 Task: Find connections with filter location Cuilapa with filter topic #Inspirationwith filter profile language French with filter current company NVIDIA with filter school Adamas University with filter industry Movies and Sound Recording with filter service category Strategic Planning with filter keywords title Suicide Hotline Volunteer
Action: Mouse moved to (529, 72)
Screenshot: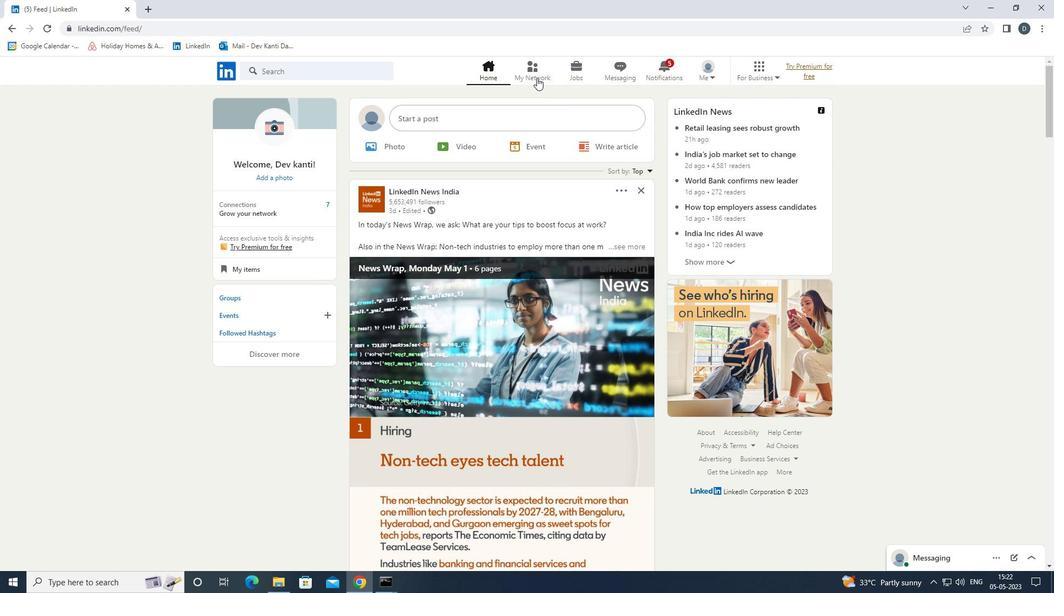 
Action: Mouse pressed left at (529, 72)
Screenshot: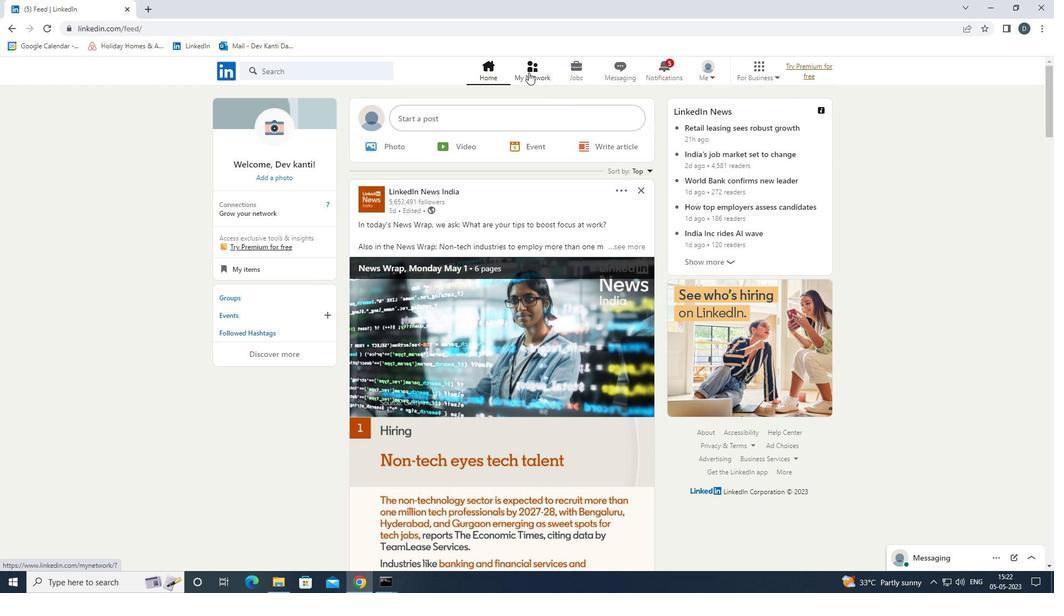 
Action: Mouse moved to (362, 130)
Screenshot: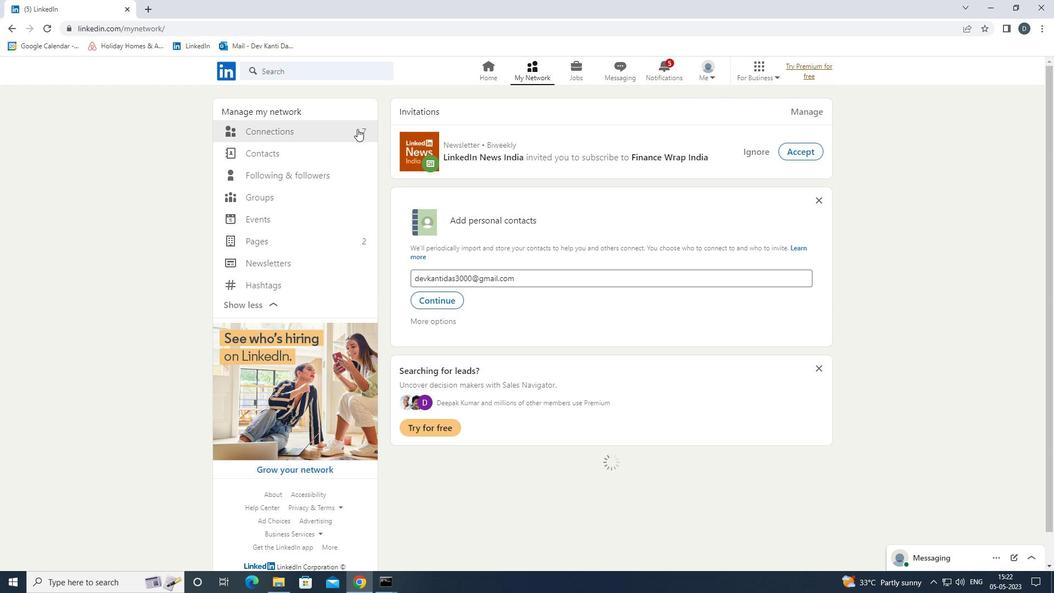 
Action: Mouse pressed left at (362, 130)
Screenshot: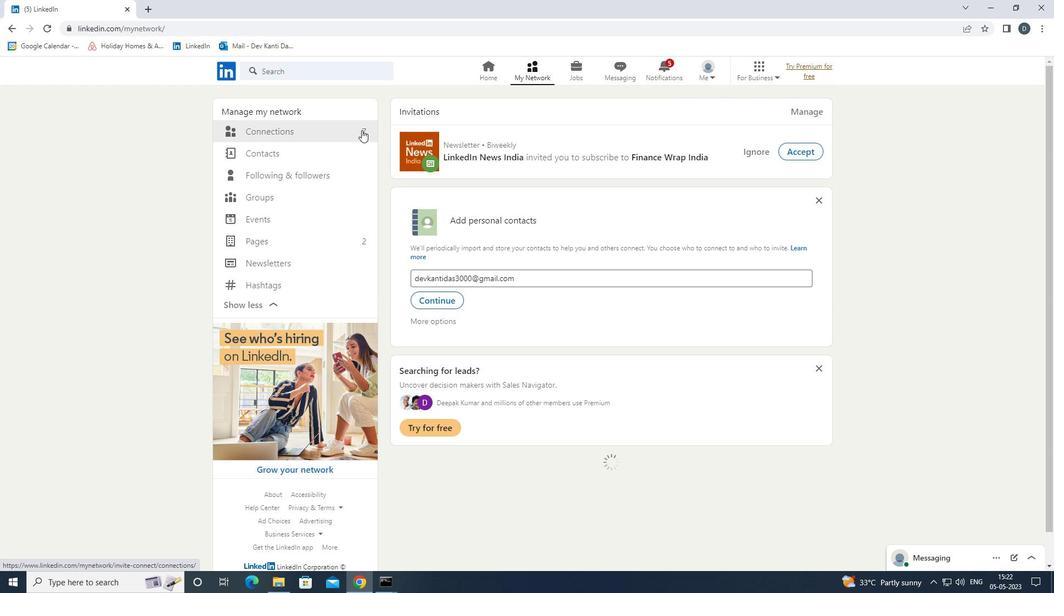 
Action: Mouse moved to (591, 135)
Screenshot: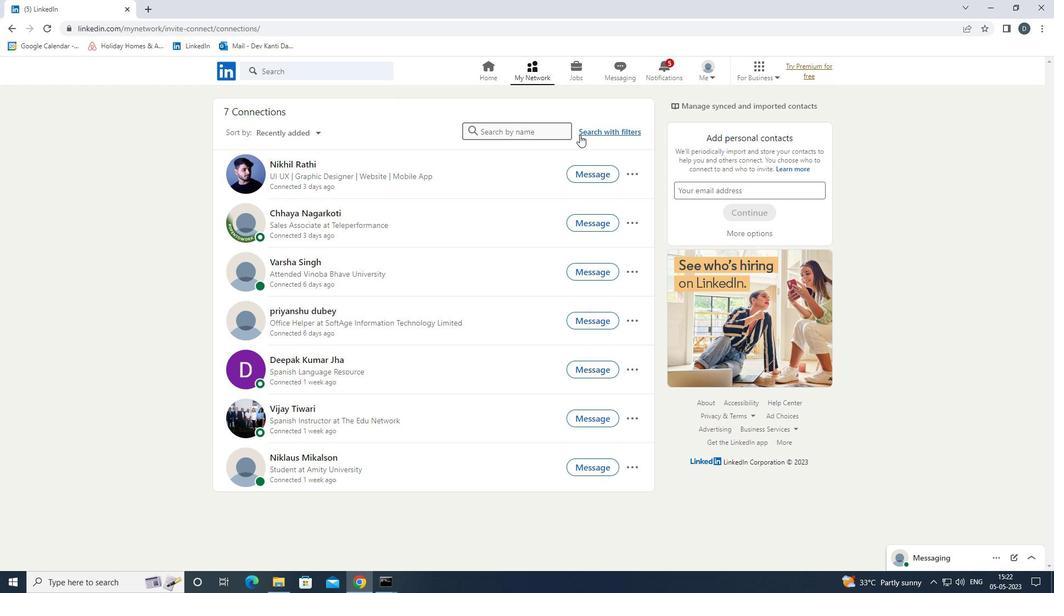 
Action: Mouse pressed left at (591, 135)
Screenshot: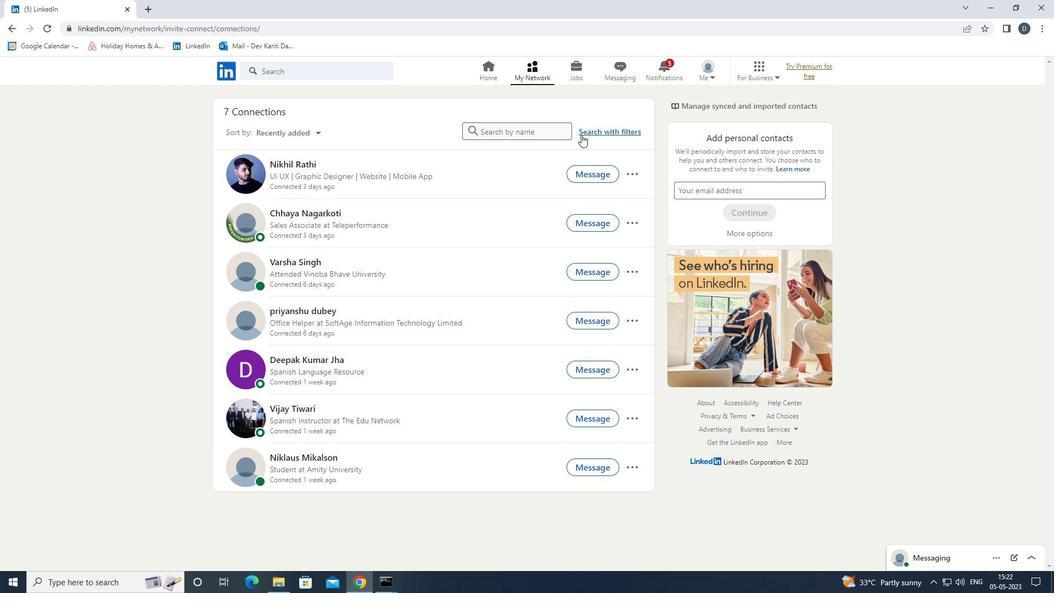 
Action: Mouse moved to (569, 106)
Screenshot: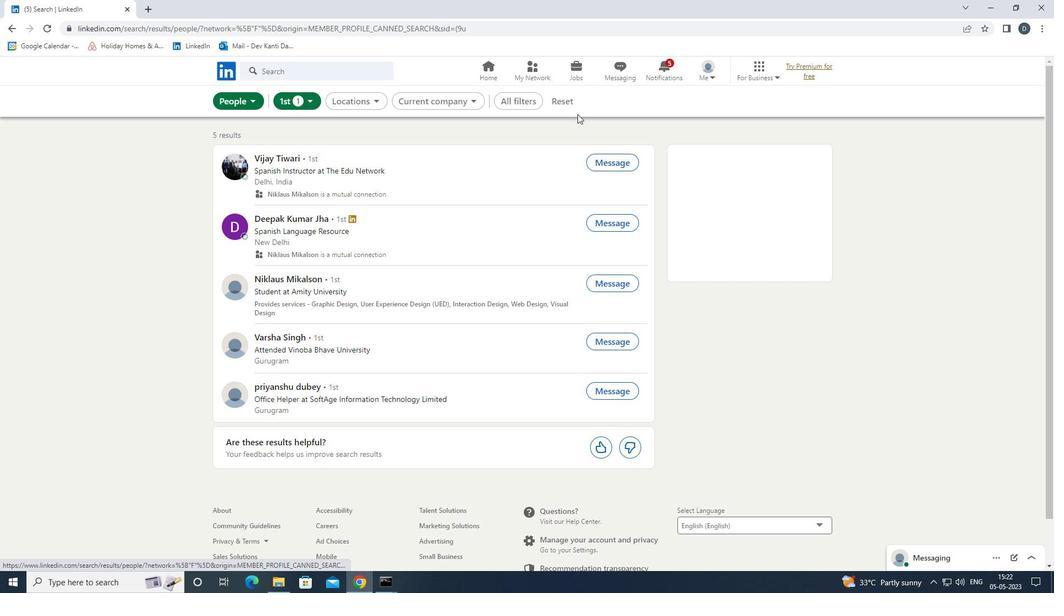 
Action: Mouse pressed left at (569, 106)
Screenshot: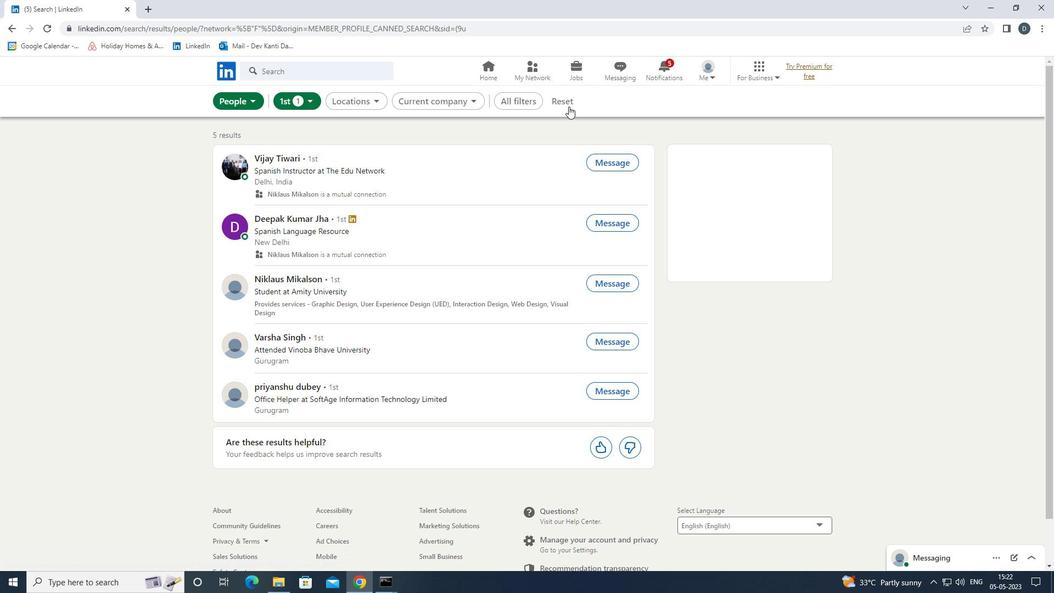 
Action: Mouse moved to (562, 102)
Screenshot: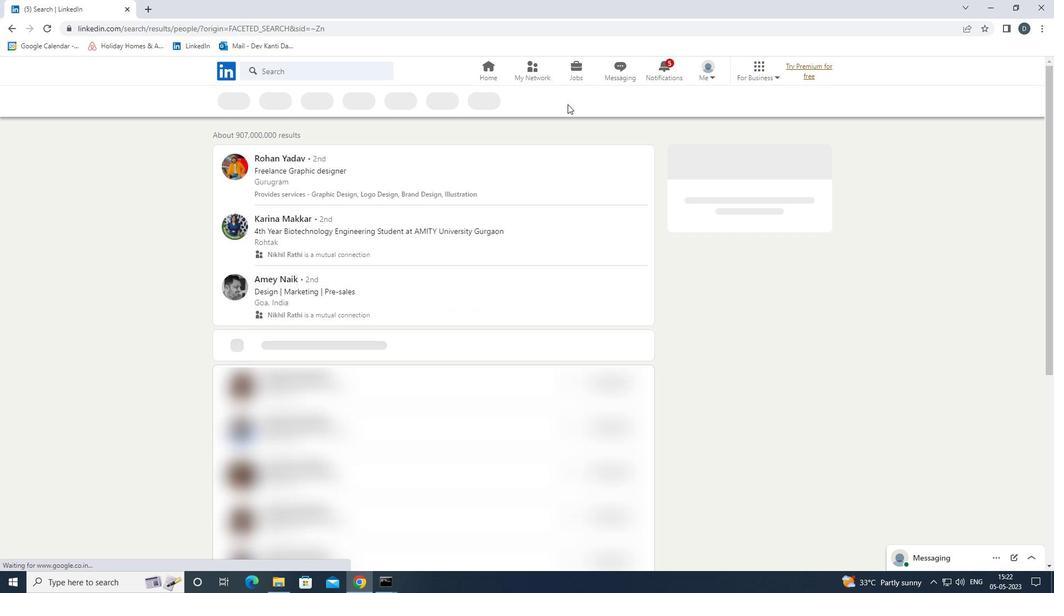 
Action: Mouse pressed left at (562, 102)
Screenshot: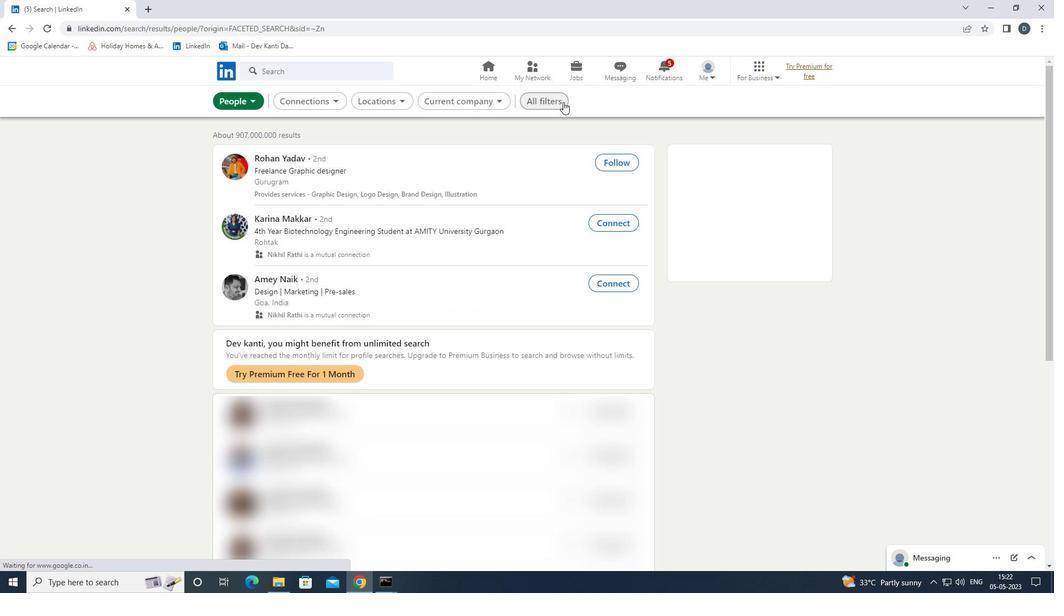 
Action: Mouse moved to (980, 357)
Screenshot: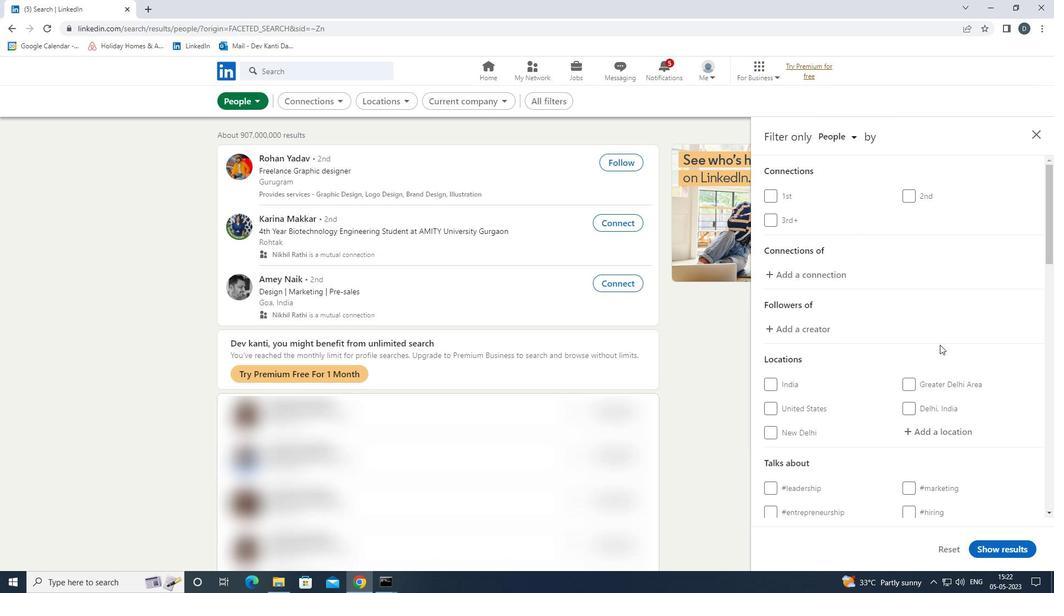 
Action: Mouse scrolled (980, 357) with delta (0, 0)
Screenshot: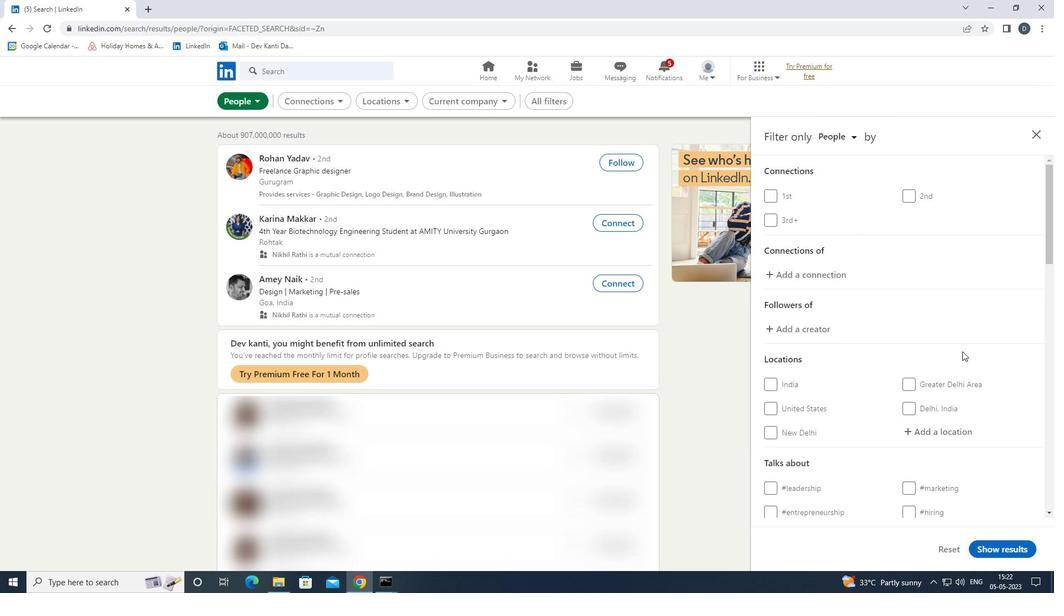 
Action: Mouse moved to (954, 368)
Screenshot: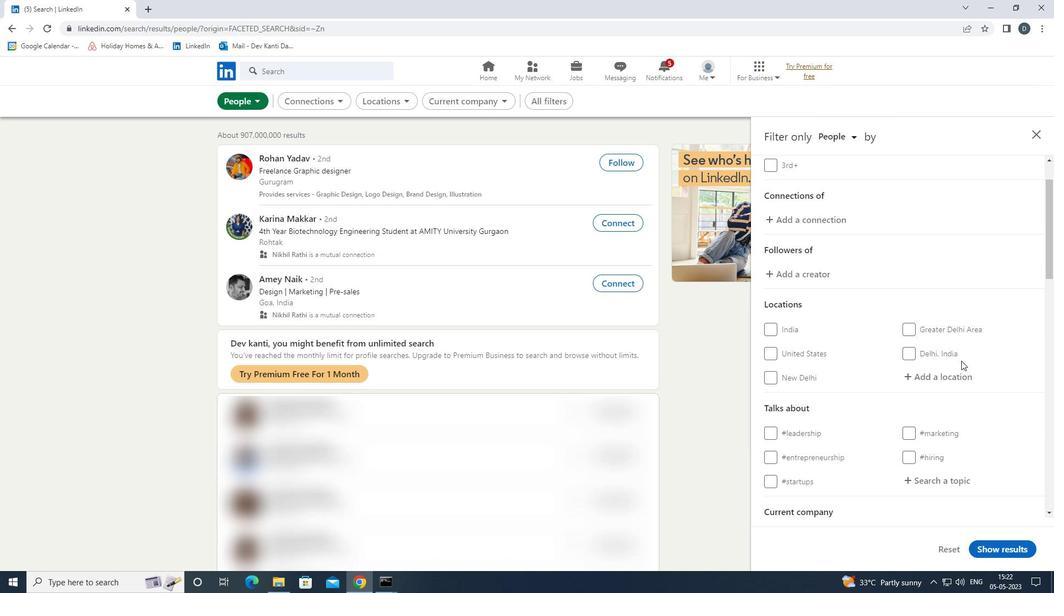 
Action: Mouse pressed left at (954, 368)
Screenshot: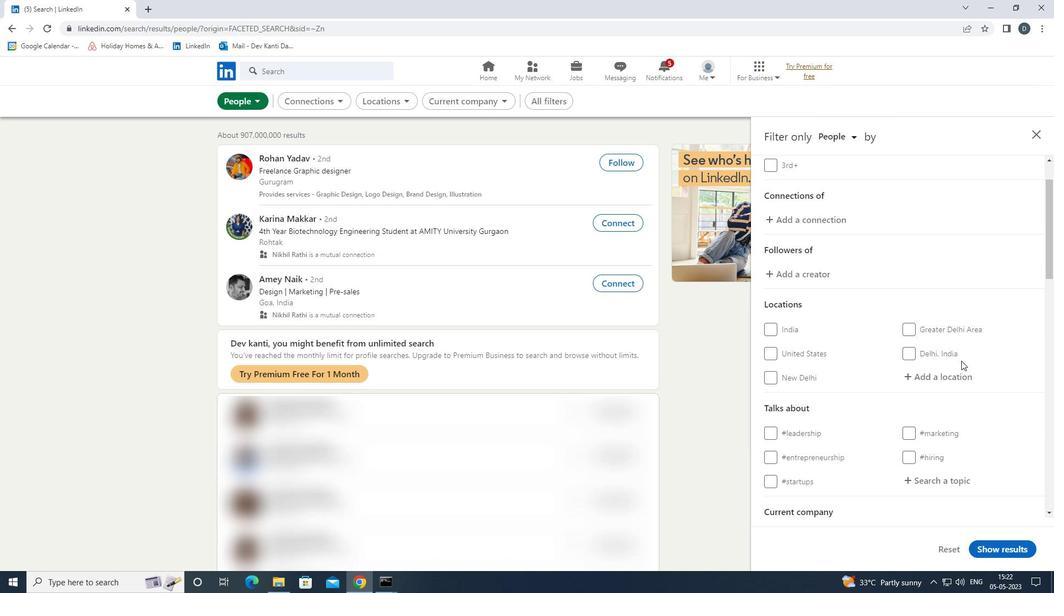 
Action: Mouse moved to (954, 368)
Screenshot: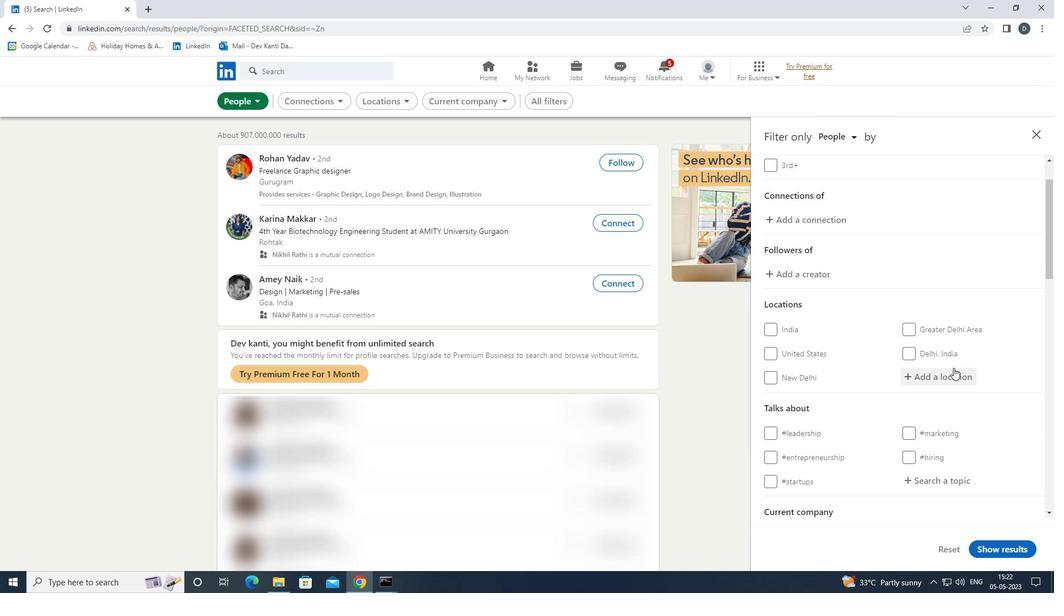 
Action: Key pressed <Key.shift>CUILAPA<Key.down><Key.enter>
Screenshot: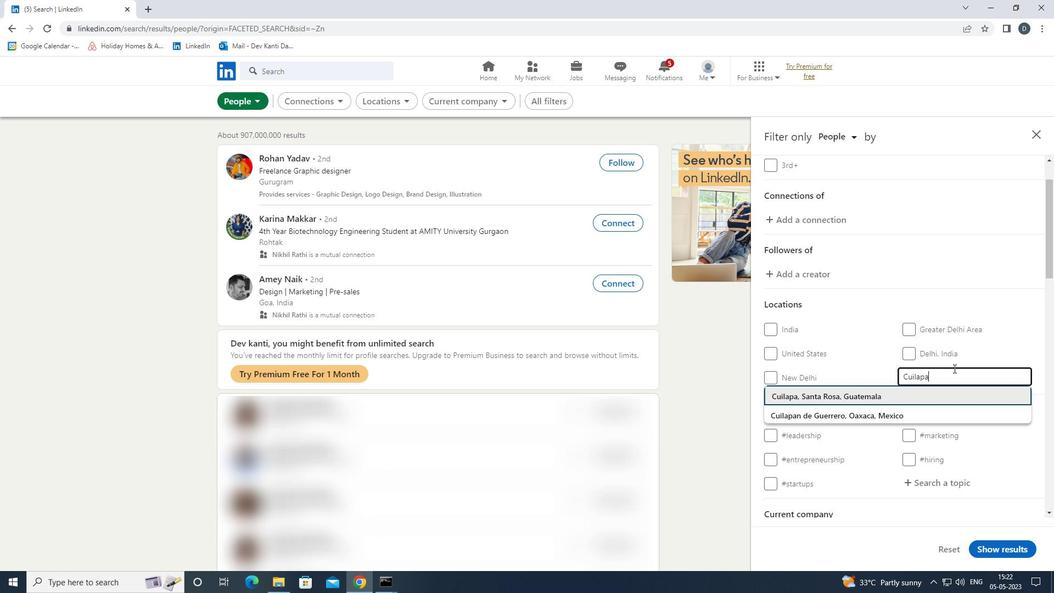 
Action: Mouse moved to (970, 360)
Screenshot: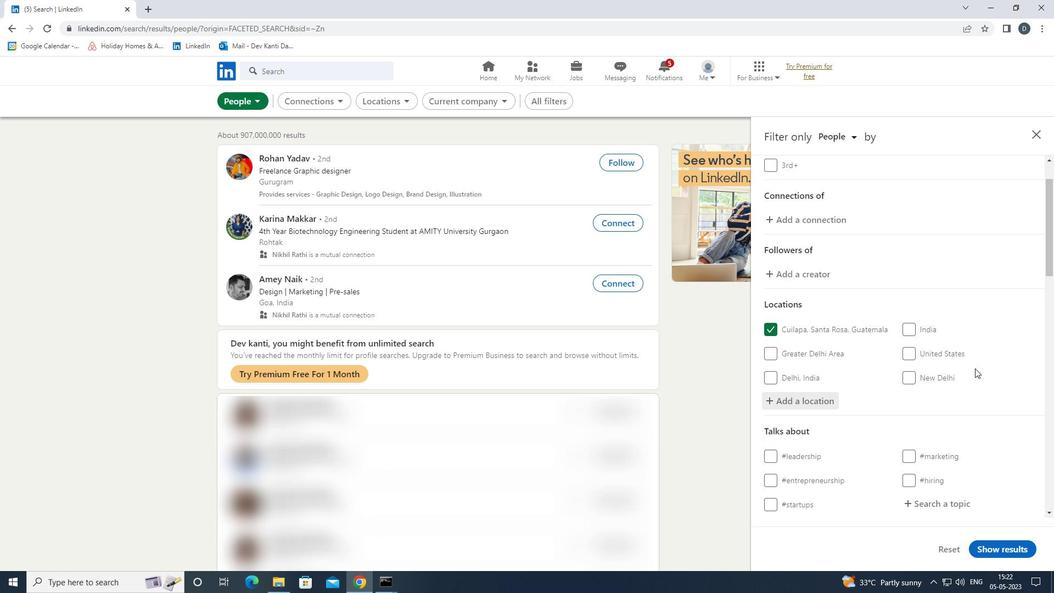 
Action: Mouse scrolled (970, 360) with delta (0, 0)
Screenshot: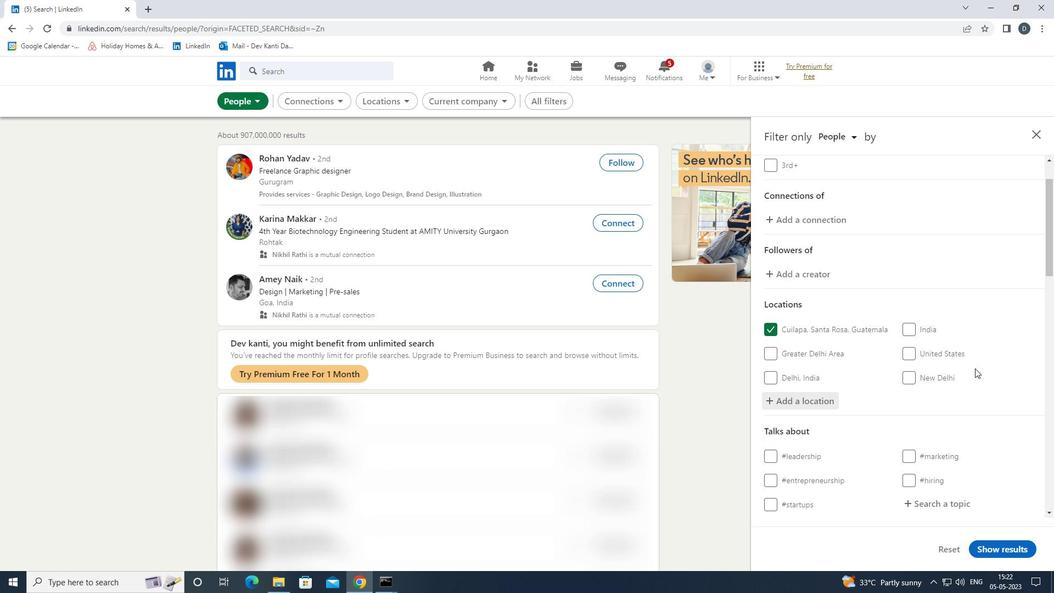 
Action: Mouse scrolled (970, 360) with delta (0, 0)
Screenshot: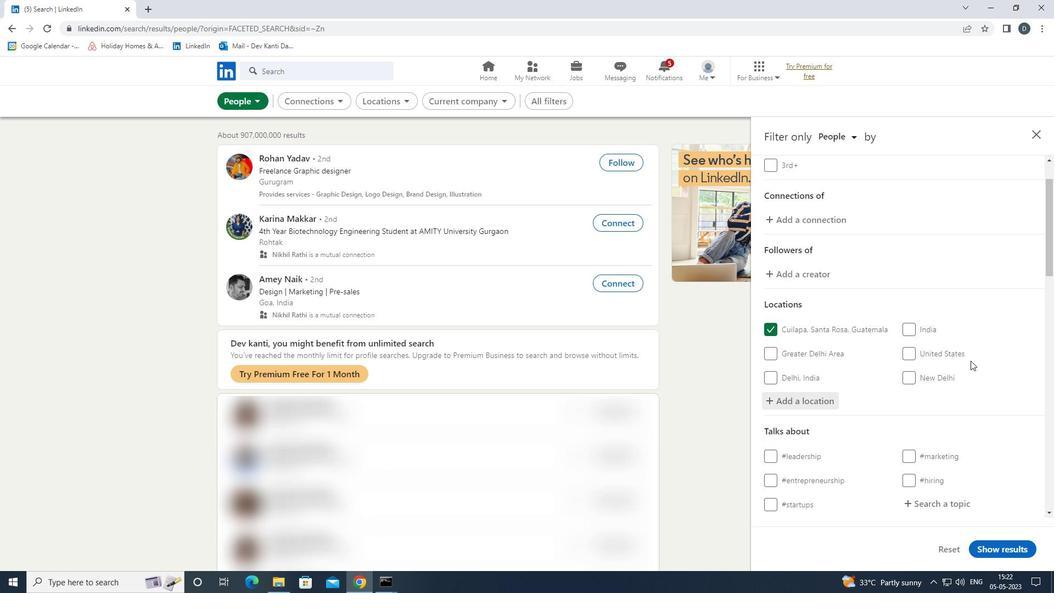
Action: Mouse scrolled (970, 360) with delta (0, 0)
Screenshot: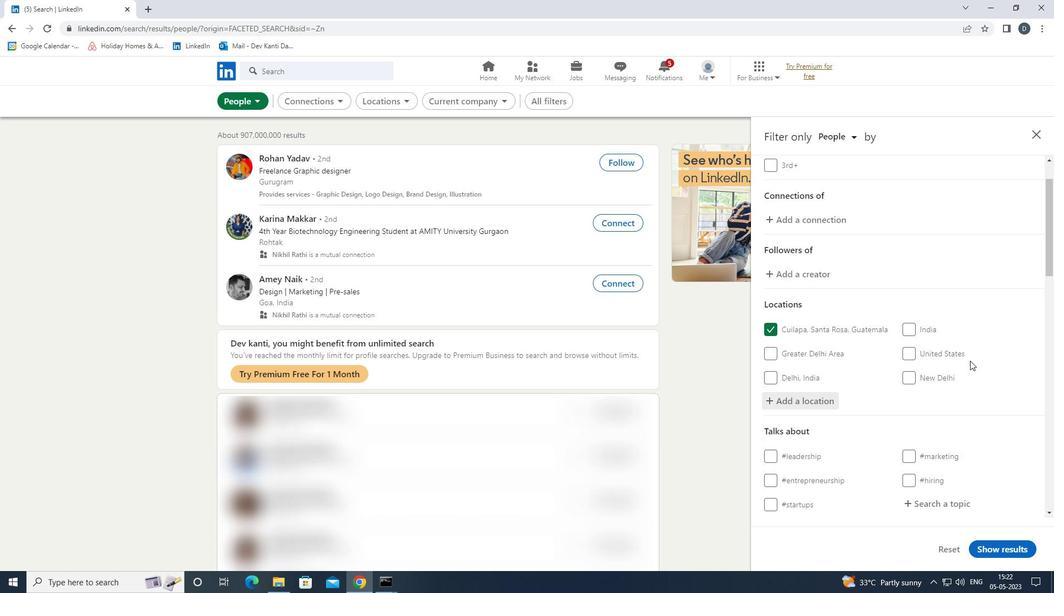
Action: Mouse moved to (960, 341)
Screenshot: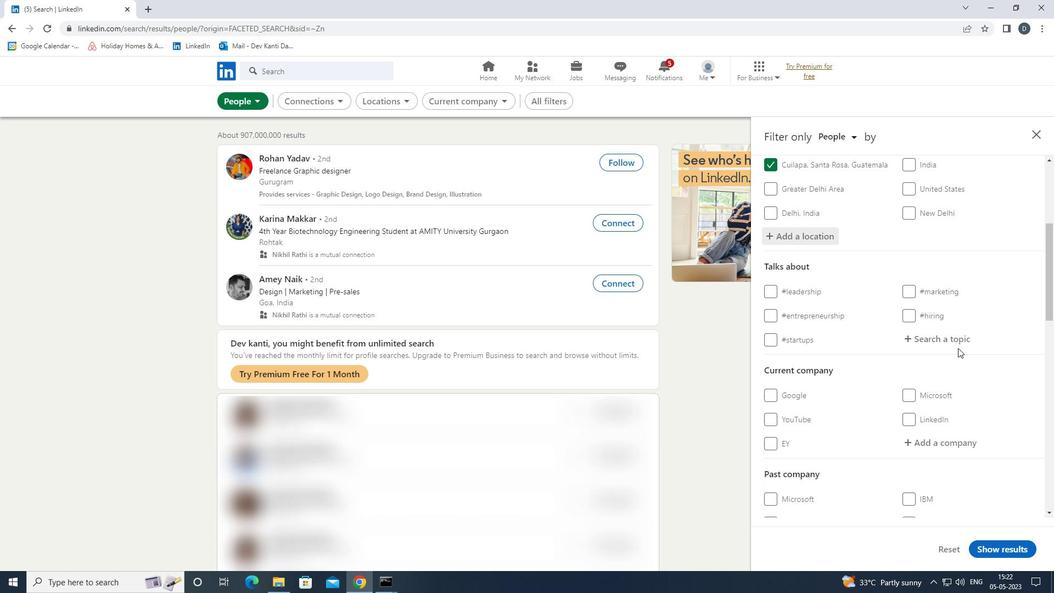 
Action: Mouse pressed left at (960, 341)
Screenshot: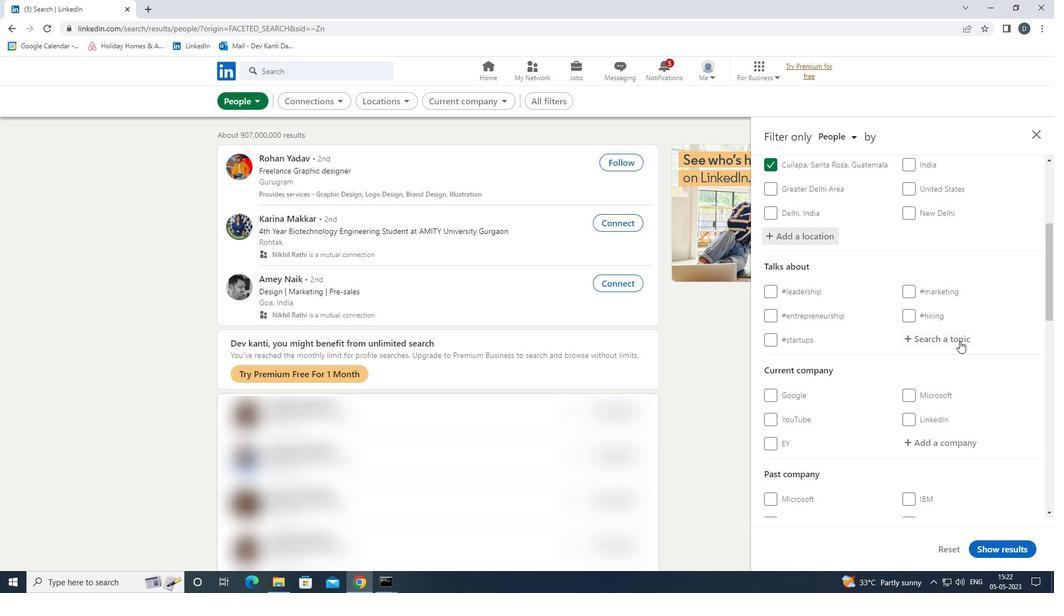 
Action: Key pressed <Key.shift><Key.shift><Key.shift><Key.shift>INSPIRATION<Key.down><Key.enter>
Screenshot: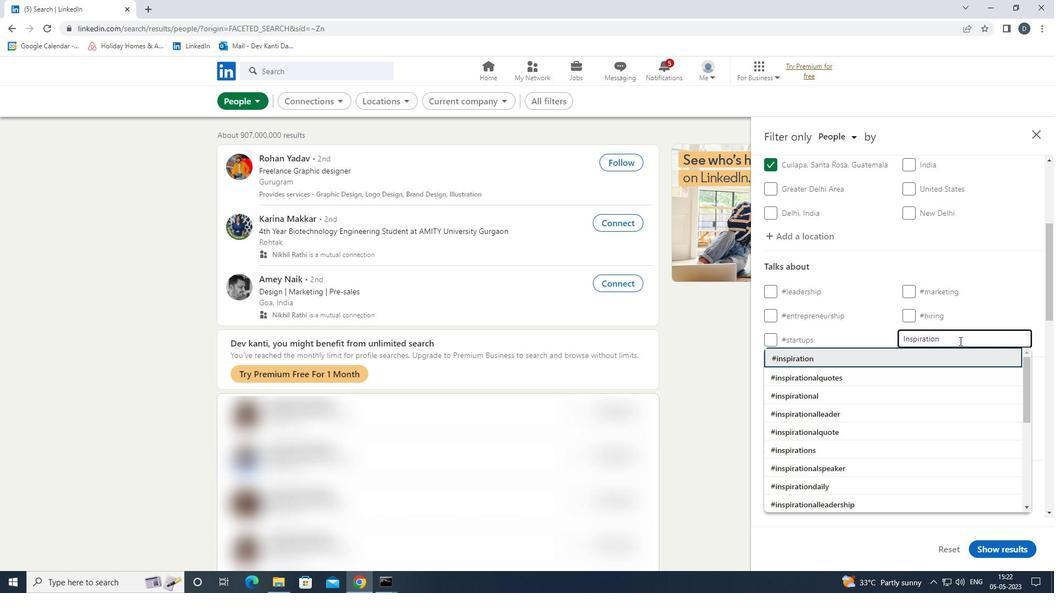 
Action: Mouse scrolled (960, 340) with delta (0, 0)
Screenshot: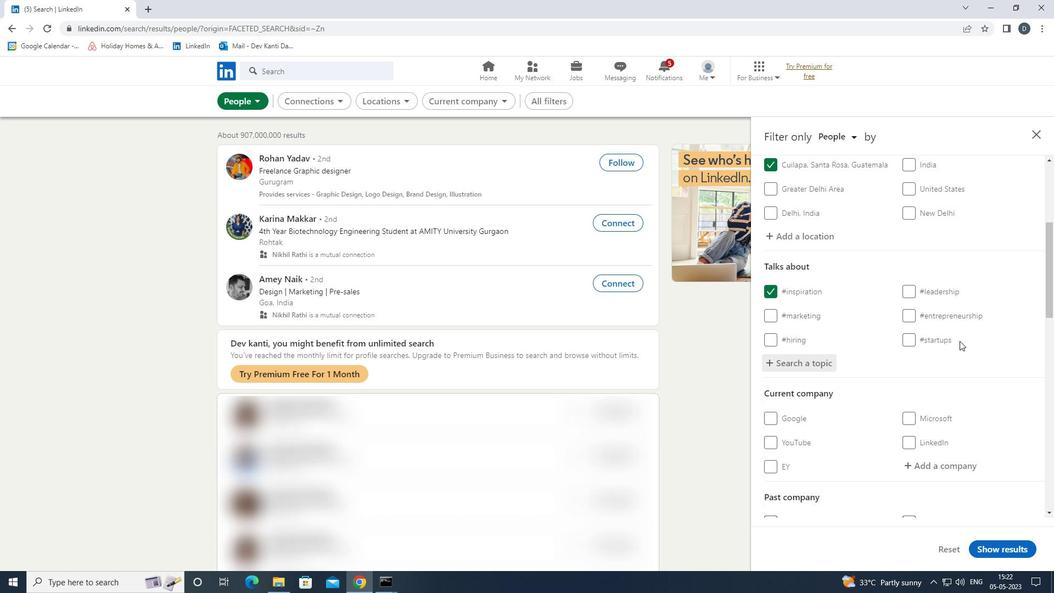 
Action: Mouse scrolled (960, 340) with delta (0, 0)
Screenshot: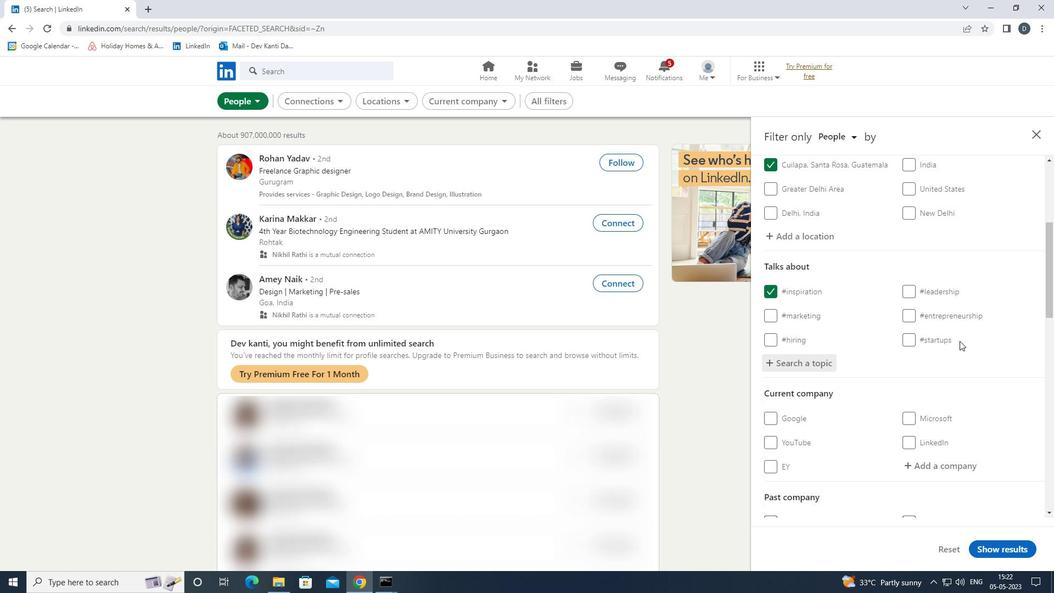 
Action: Mouse moved to (958, 340)
Screenshot: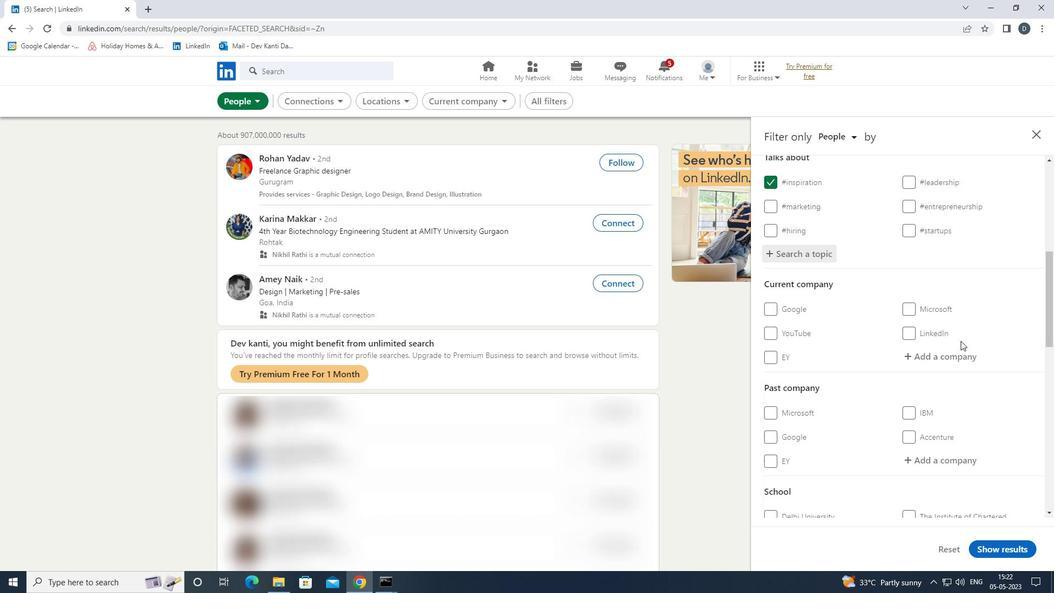 
Action: Mouse scrolled (958, 340) with delta (0, 0)
Screenshot: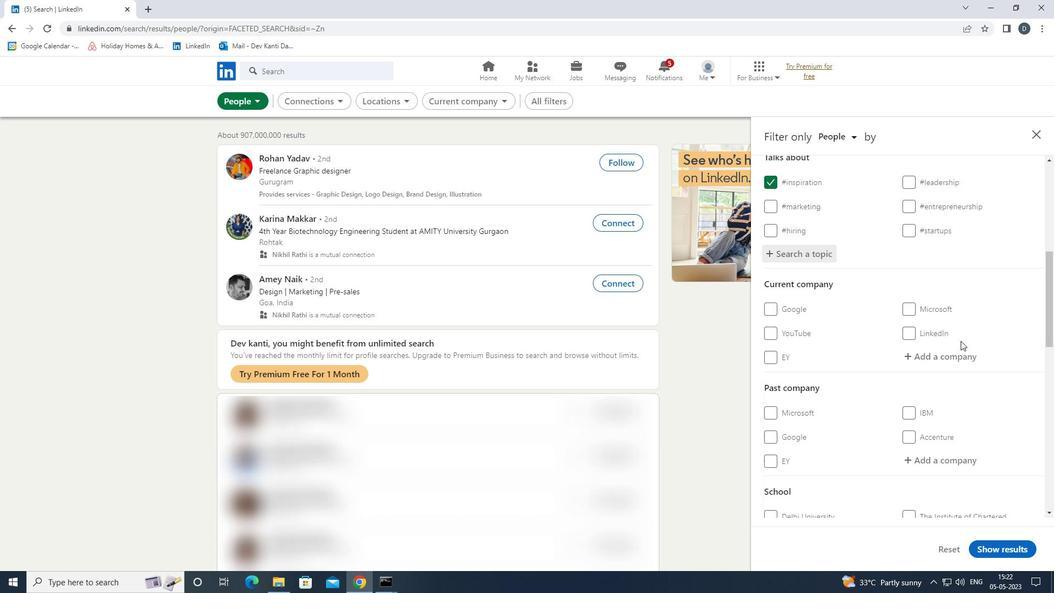 
Action: Mouse moved to (957, 340)
Screenshot: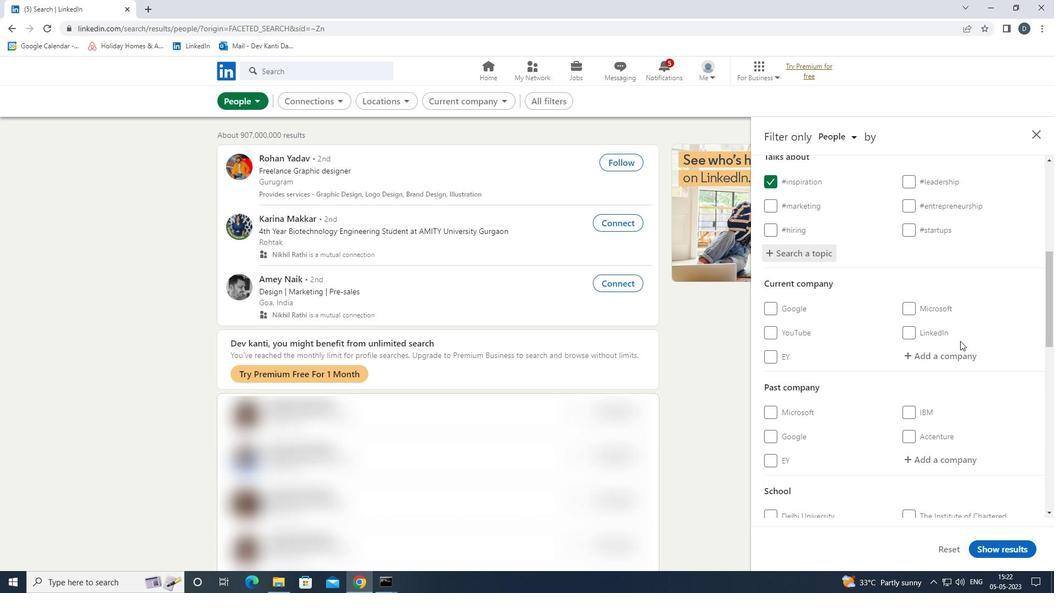 
Action: Mouse scrolled (957, 340) with delta (0, 0)
Screenshot: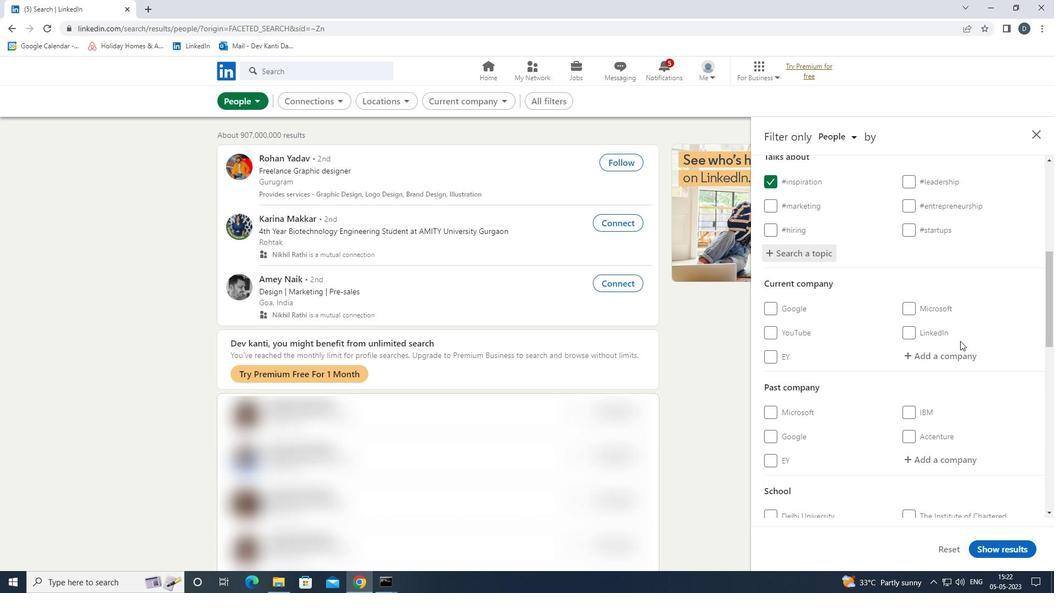 
Action: Mouse scrolled (957, 340) with delta (0, 0)
Screenshot: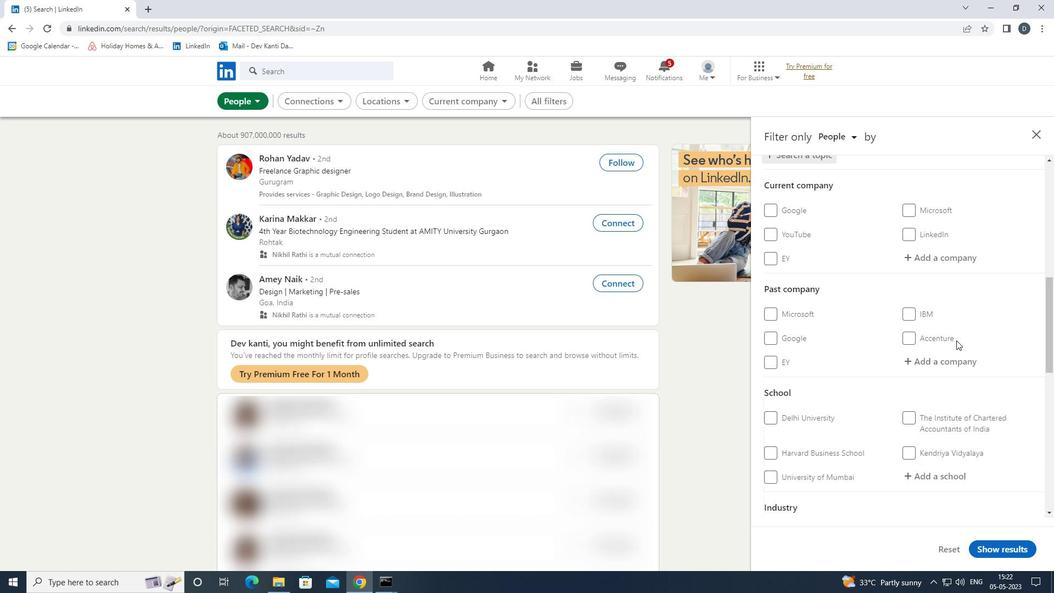 
Action: Mouse moved to (956, 340)
Screenshot: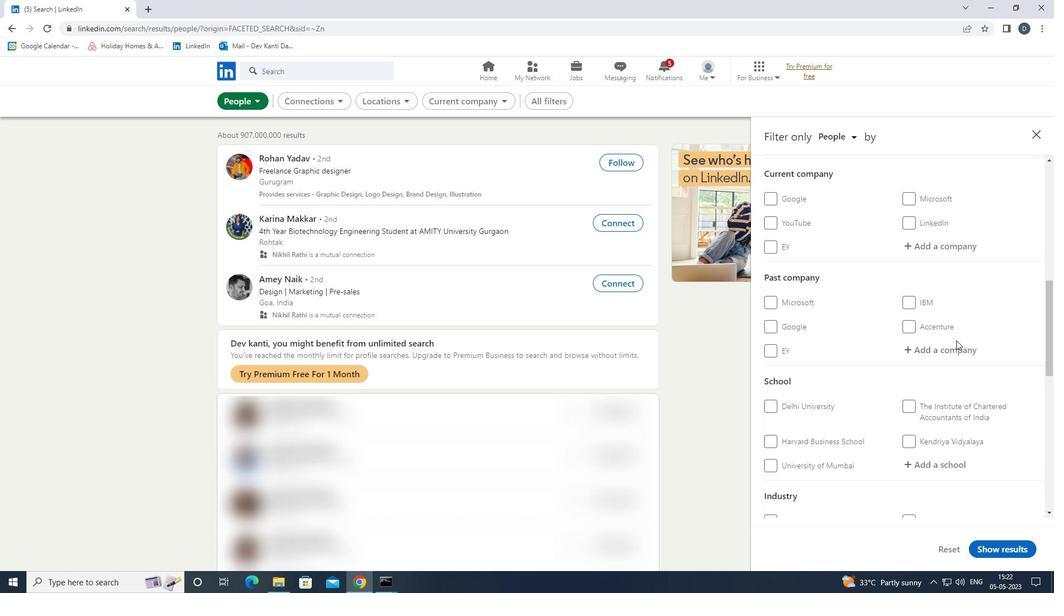 
Action: Mouse scrolled (956, 340) with delta (0, 0)
Screenshot: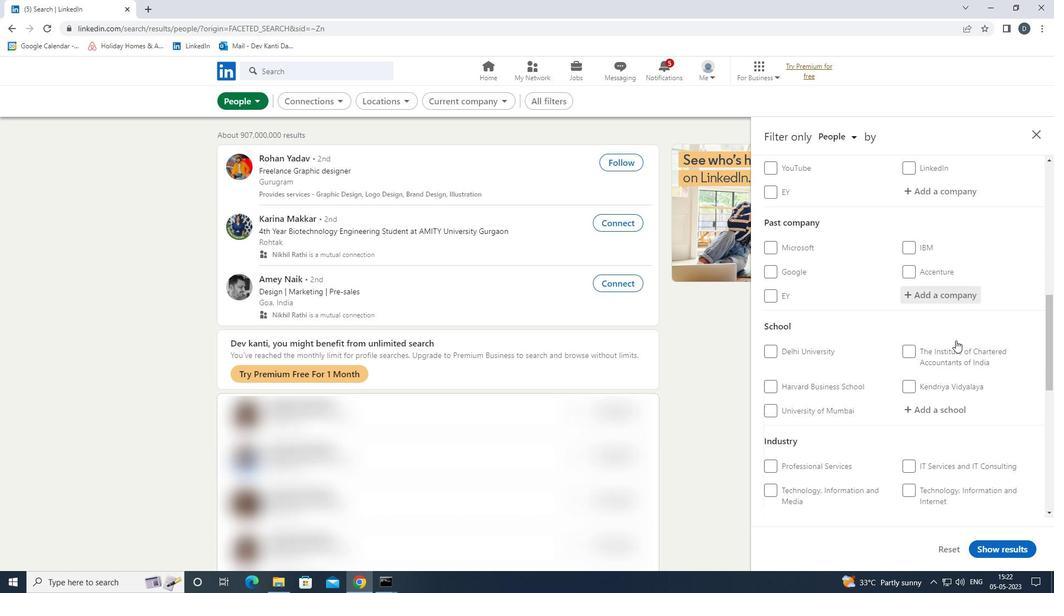 
Action: Mouse scrolled (956, 340) with delta (0, 0)
Screenshot: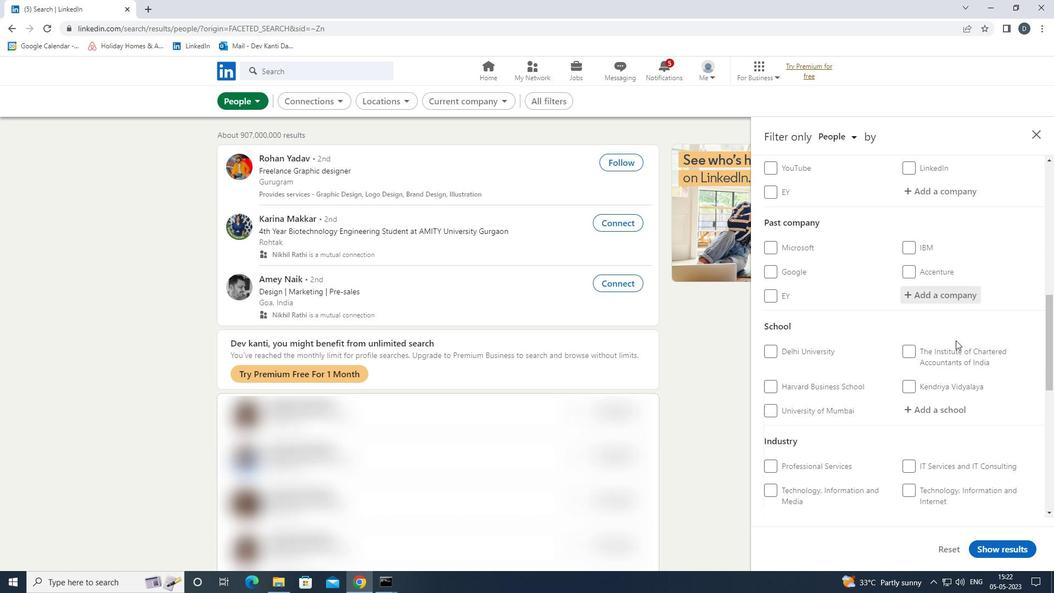 
Action: Mouse moved to (956, 341)
Screenshot: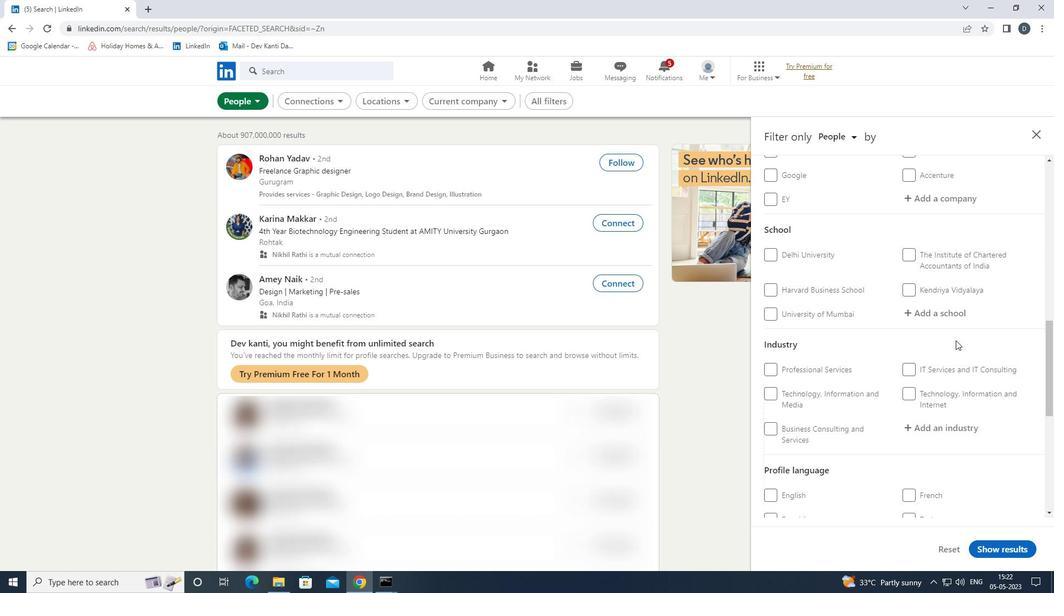 
Action: Mouse scrolled (956, 341) with delta (0, 0)
Screenshot: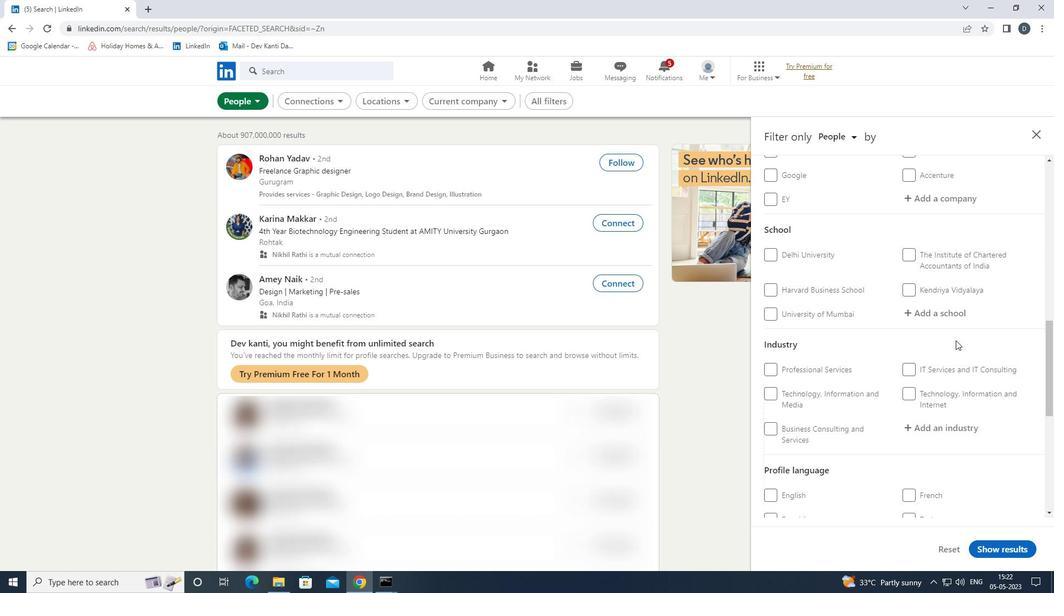 
Action: Mouse moved to (956, 343)
Screenshot: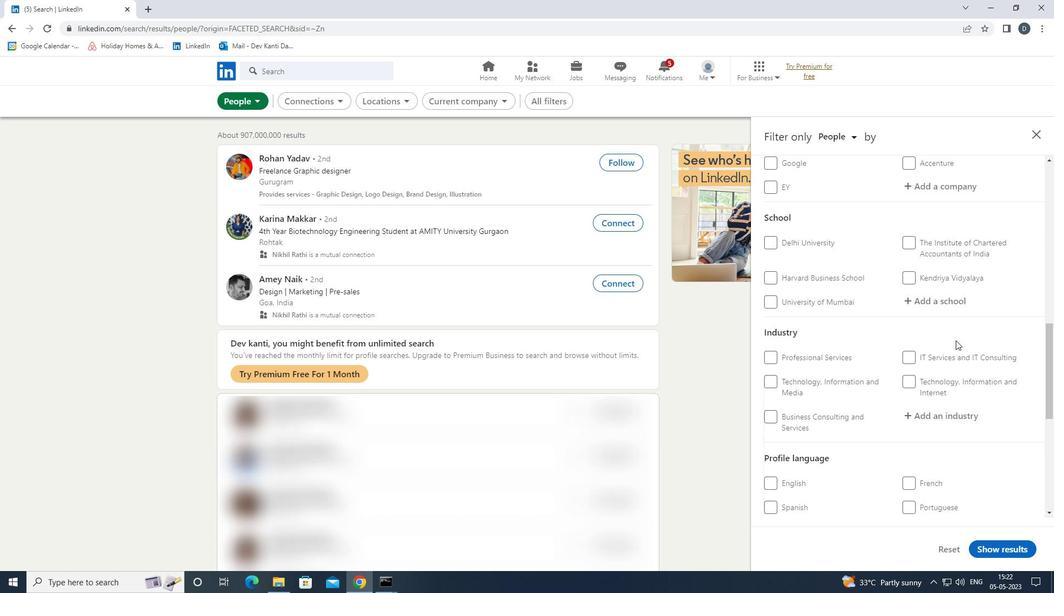 
Action: Mouse scrolled (956, 342) with delta (0, 0)
Screenshot: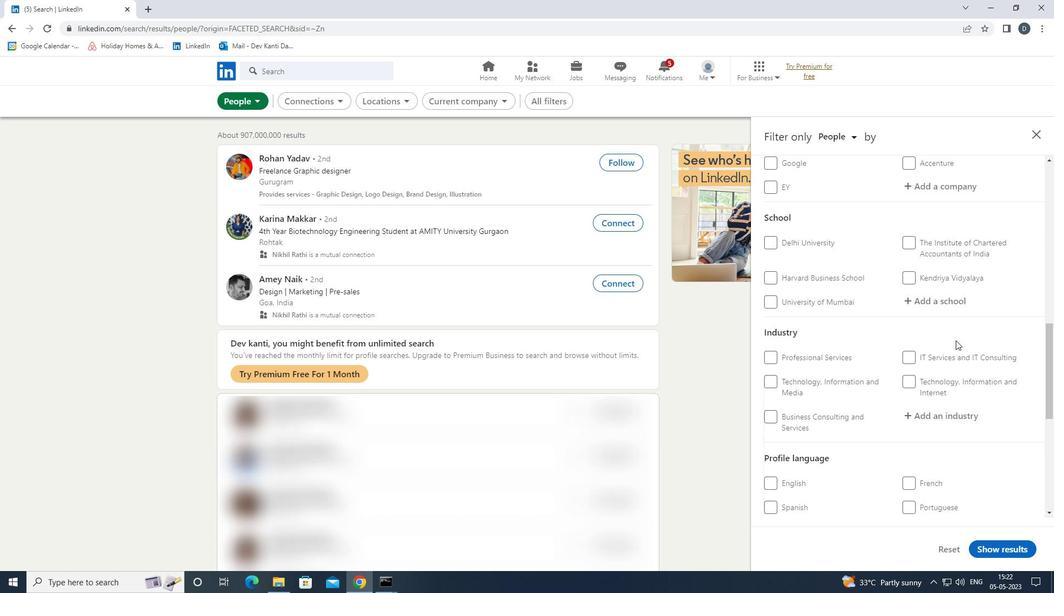 
Action: Mouse moved to (940, 372)
Screenshot: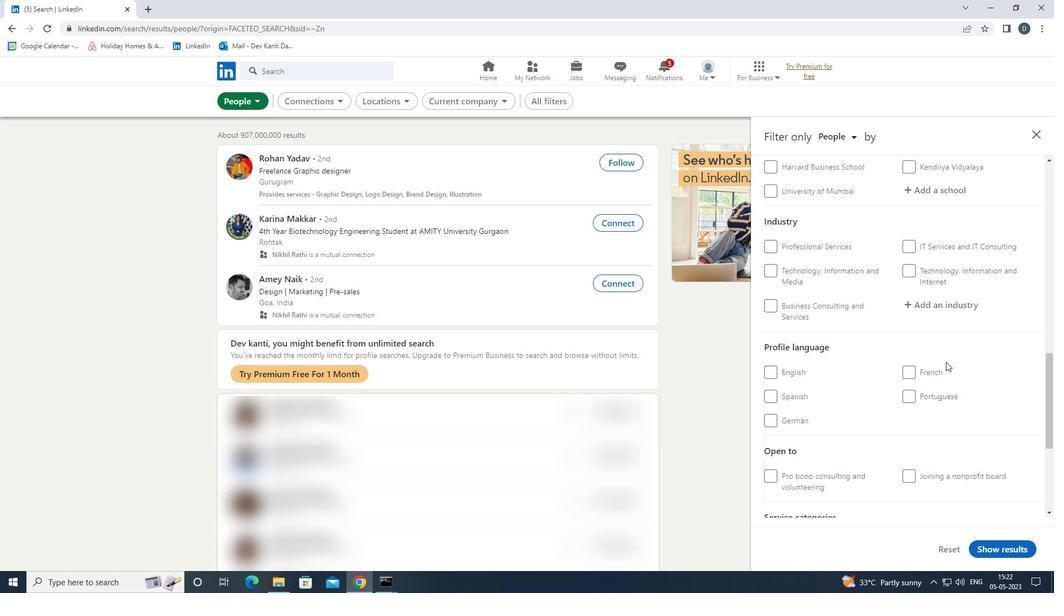 
Action: Mouse pressed left at (940, 372)
Screenshot: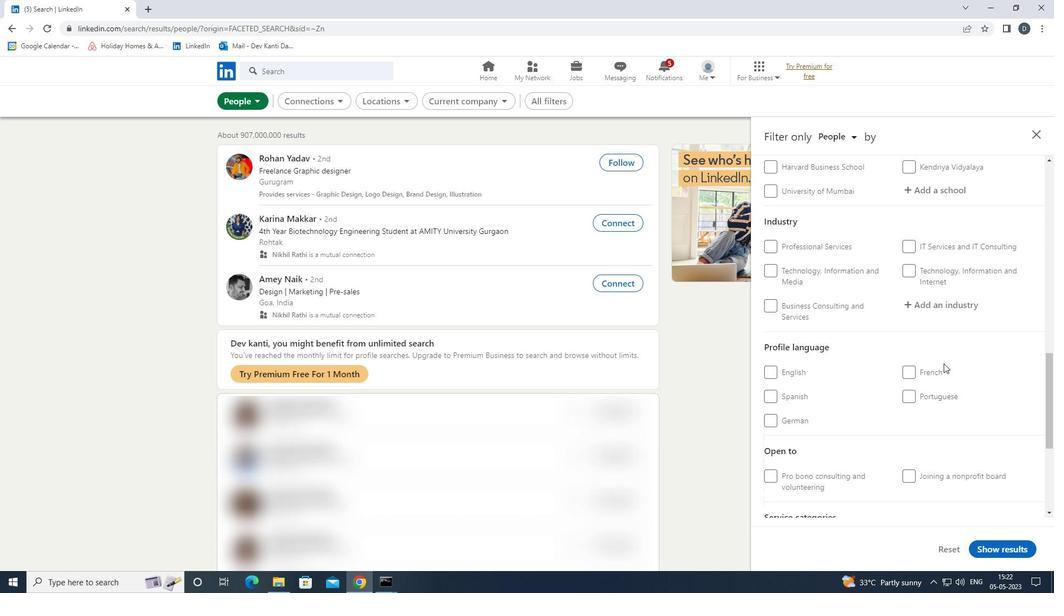 
Action: Mouse scrolled (940, 373) with delta (0, 0)
Screenshot: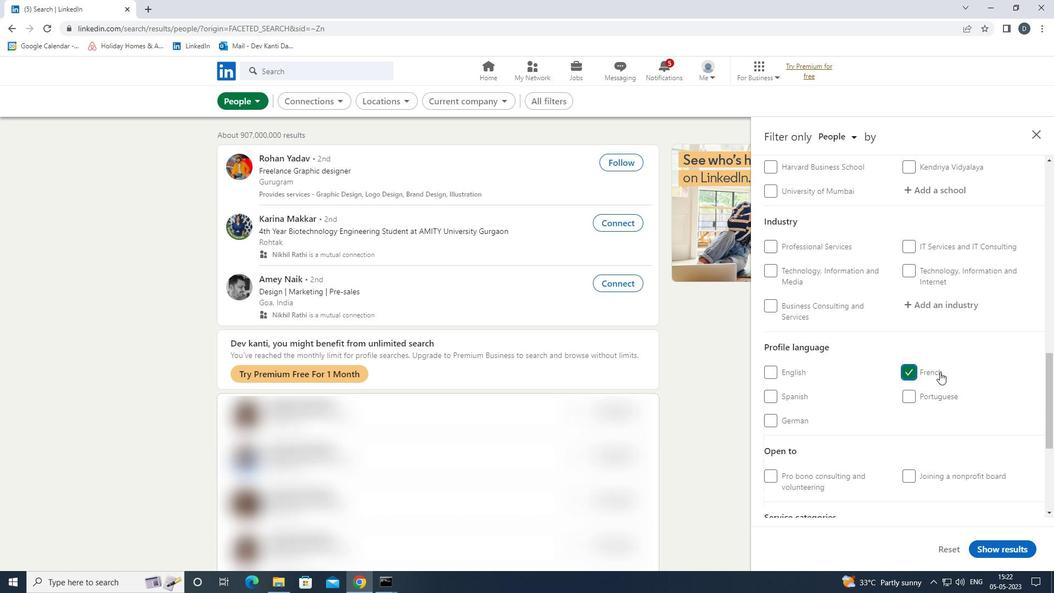 
Action: Mouse scrolled (940, 373) with delta (0, 0)
Screenshot: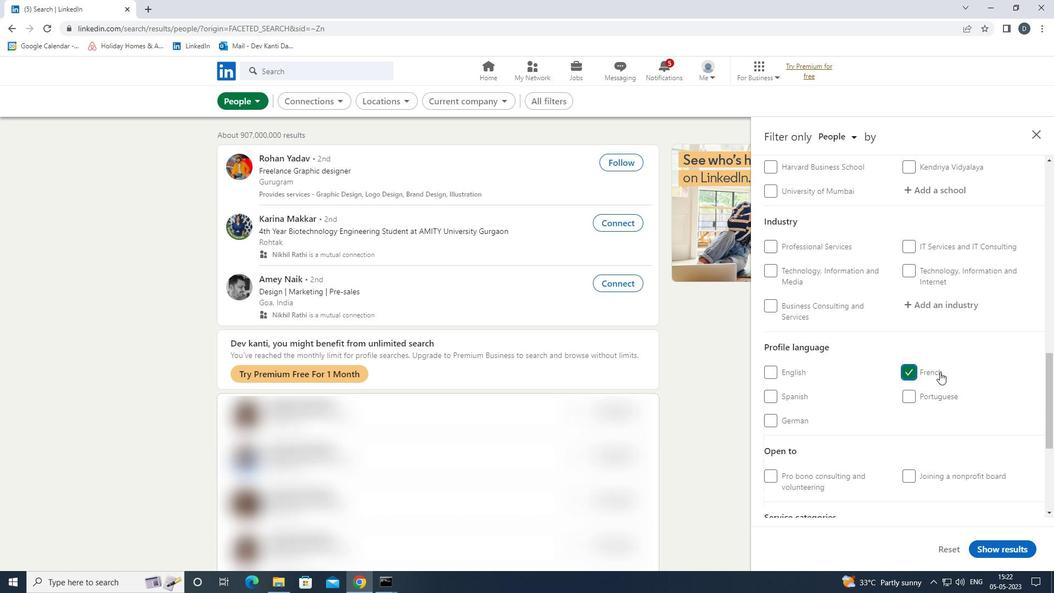 
Action: Mouse scrolled (940, 373) with delta (0, 0)
Screenshot: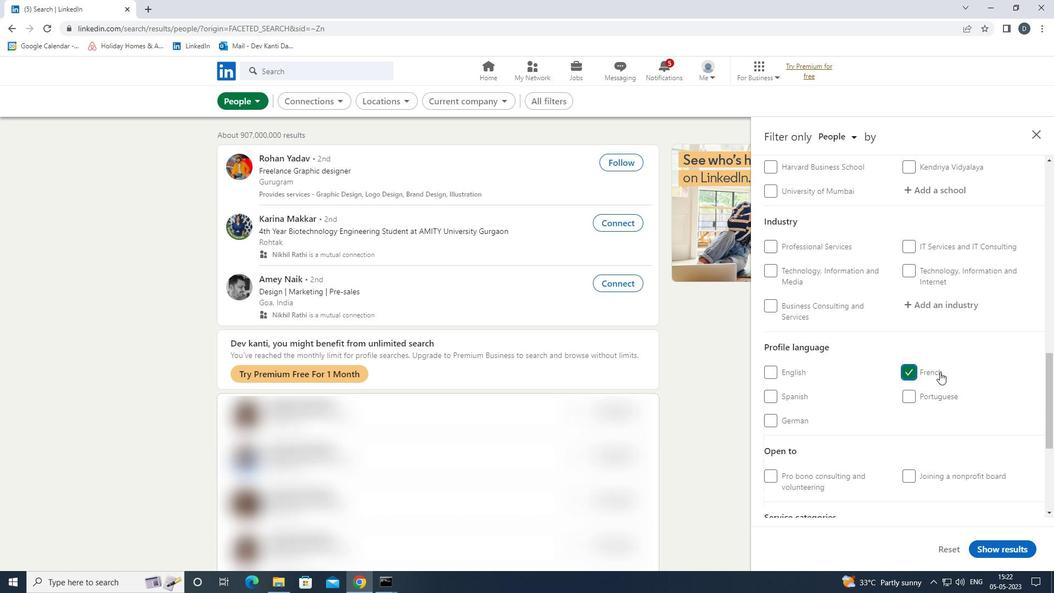 
Action: Mouse scrolled (940, 373) with delta (0, 0)
Screenshot: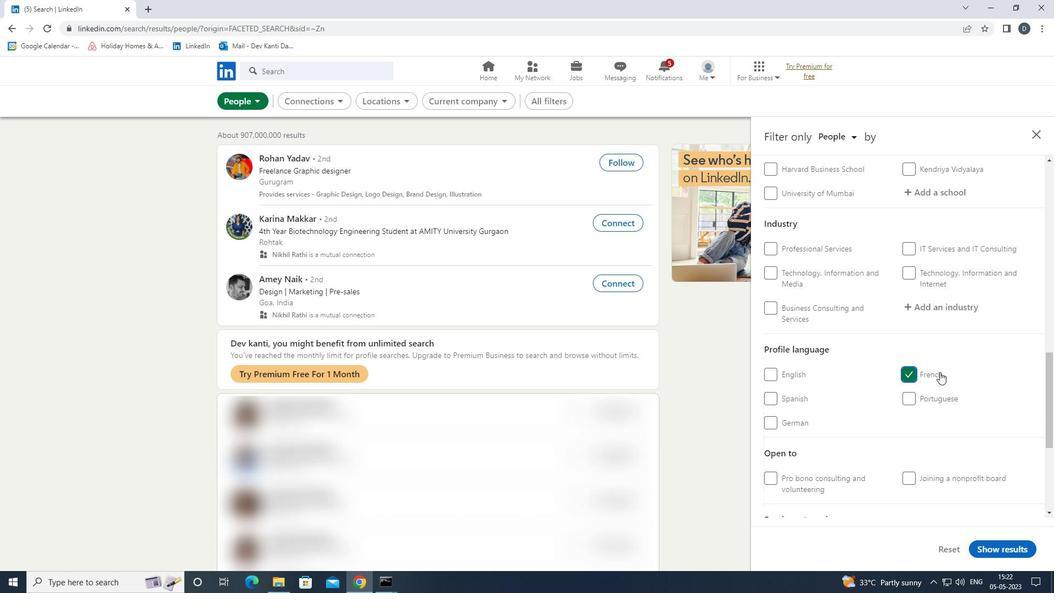 
Action: Mouse scrolled (940, 373) with delta (0, 0)
Screenshot: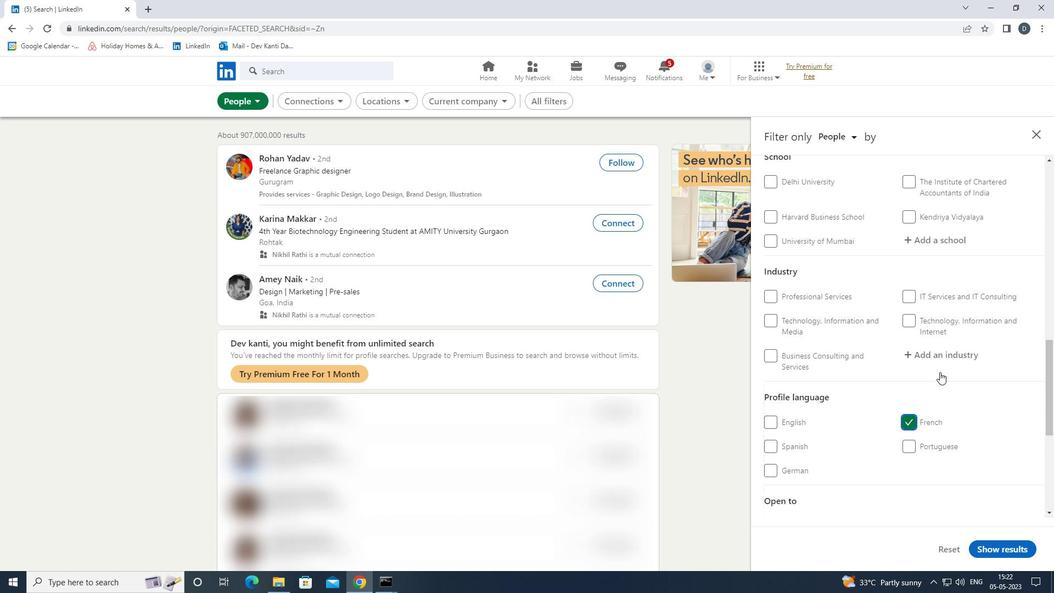 
Action: Mouse moved to (940, 247)
Screenshot: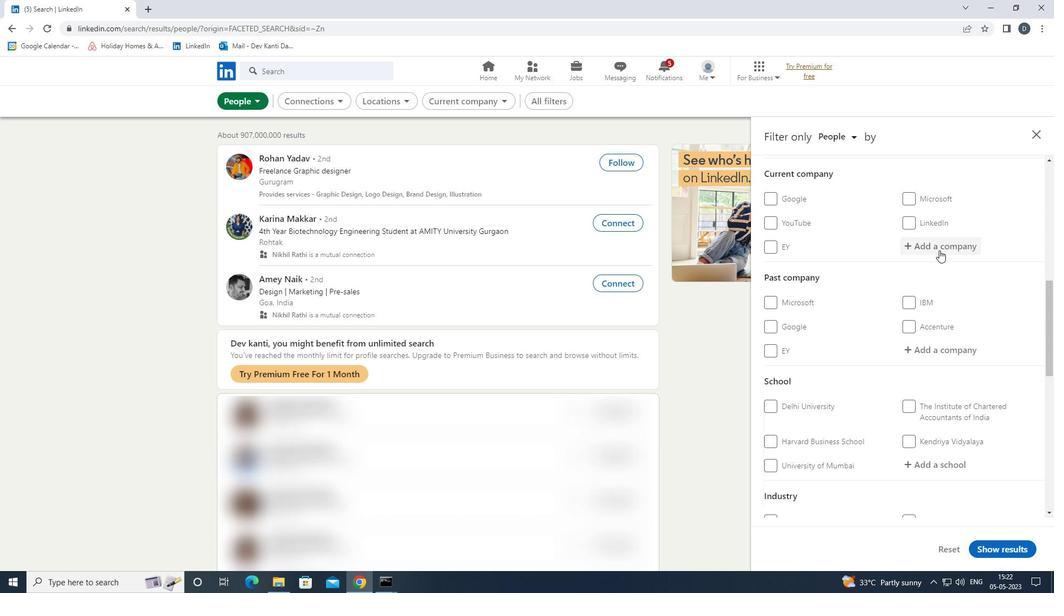 
Action: Mouse pressed left at (940, 247)
Screenshot: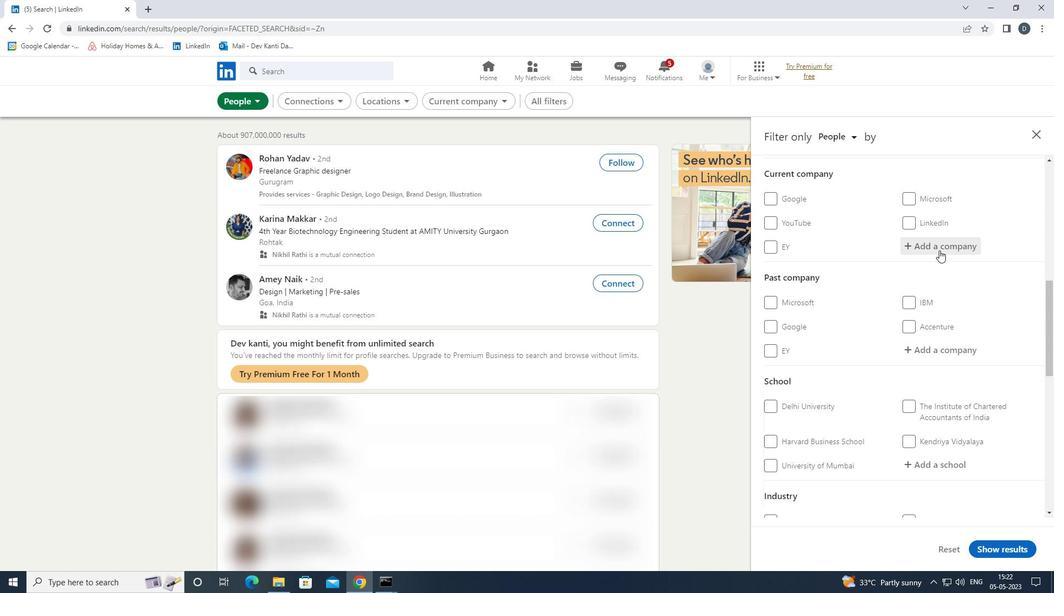 
Action: Key pressed <Key.shift><Key.shift><Key.shift><Key.shift><Key.shift><Key.shift><Key.shift><Key.shift><Key.shift><Key.shift><Key.shift><Key.shift><Key.shift><Key.shift><Key.shift><Key.shift><Key.shift><Key.shift><Key.shift><Key.shift><Key.shift><Key.shift><Key.shift><Key.shift><Key.shift><Key.shift><Key.shift><Key.shift><Key.shift><Key.shift><Key.shift><Key.shift><Key.shift><Key.shift><Key.shift><Key.shift><Key.shift><Key.shift><Key.shift><Key.shift>N
Screenshot: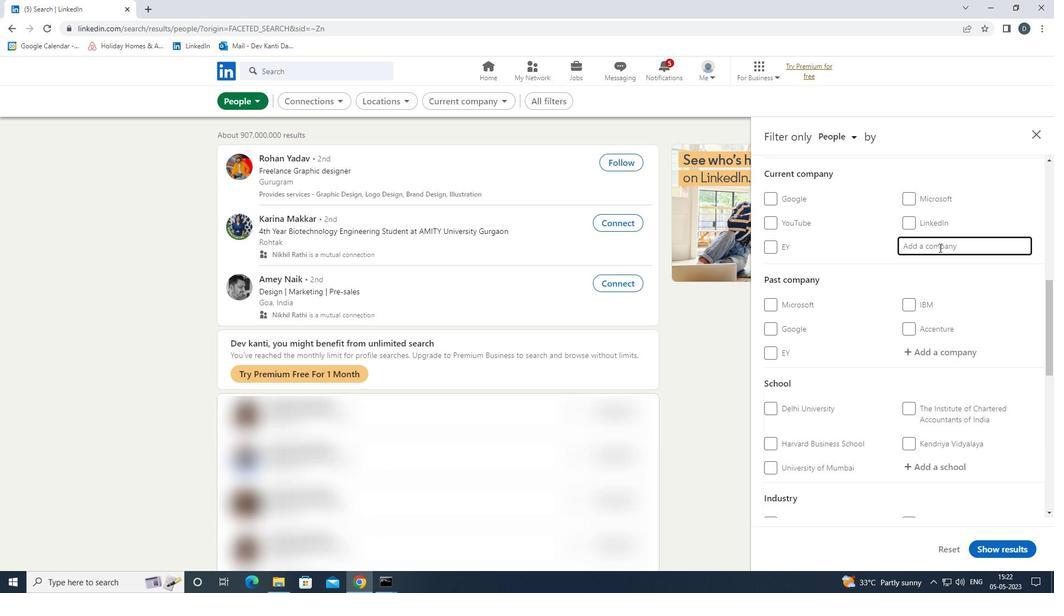 
Action: Mouse moved to (940, 247)
Screenshot: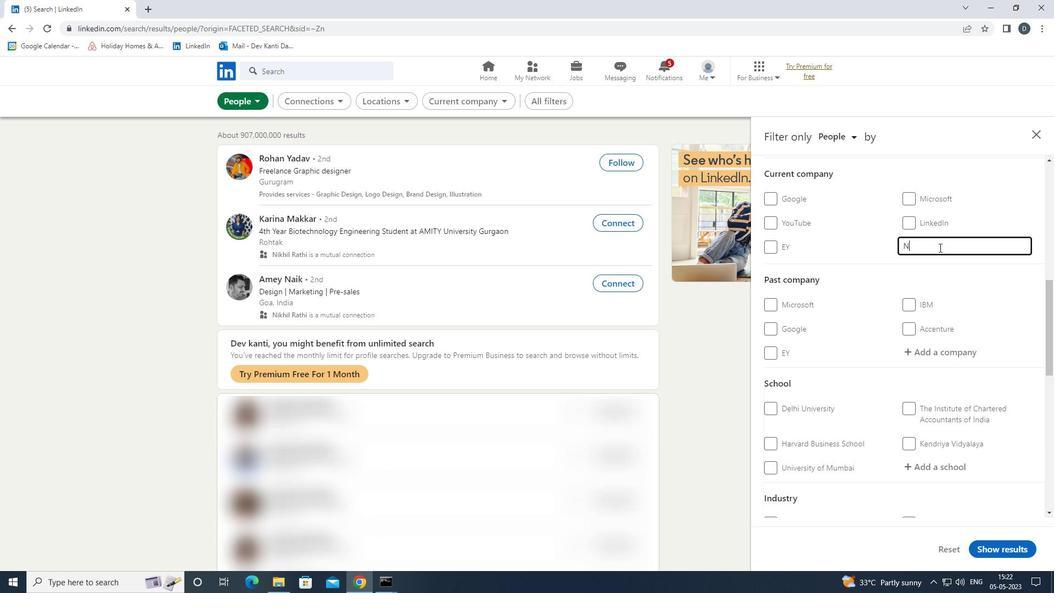 
Action: Key pressed VIDIA<Key.down><Key.enter>
Screenshot: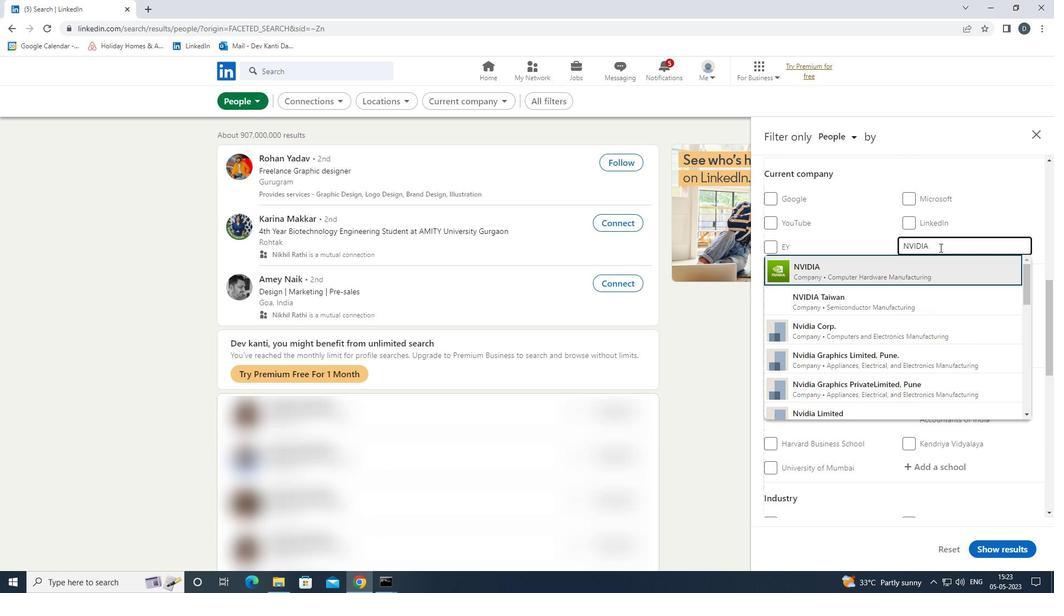 
Action: Mouse moved to (940, 244)
Screenshot: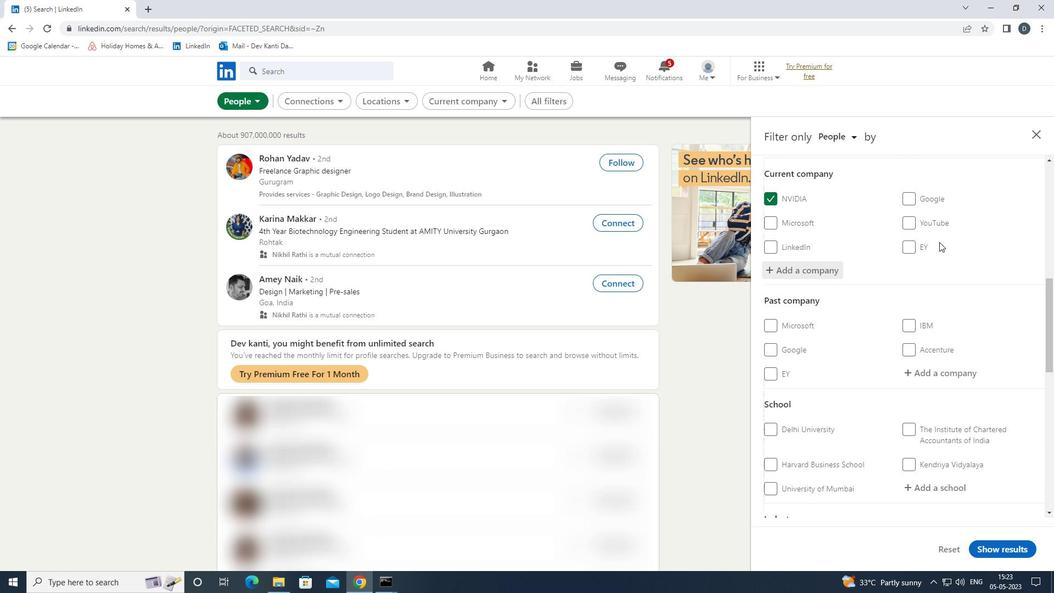 
Action: Mouse scrolled (940, 243) with delta (0, 0)
Screenshot: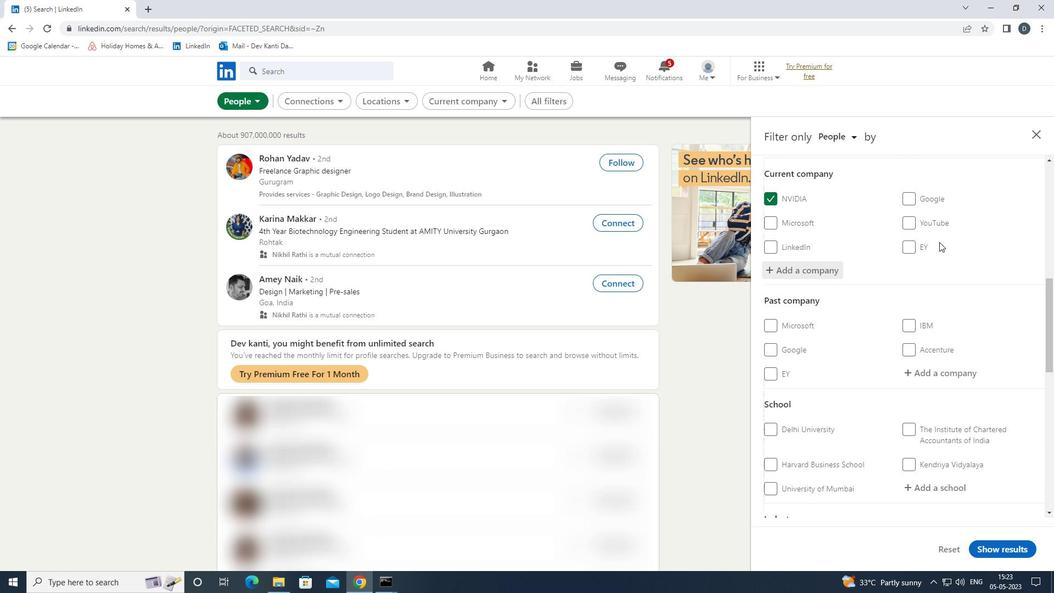 
Action: Mouse moved to (941, 247)
Screenshot: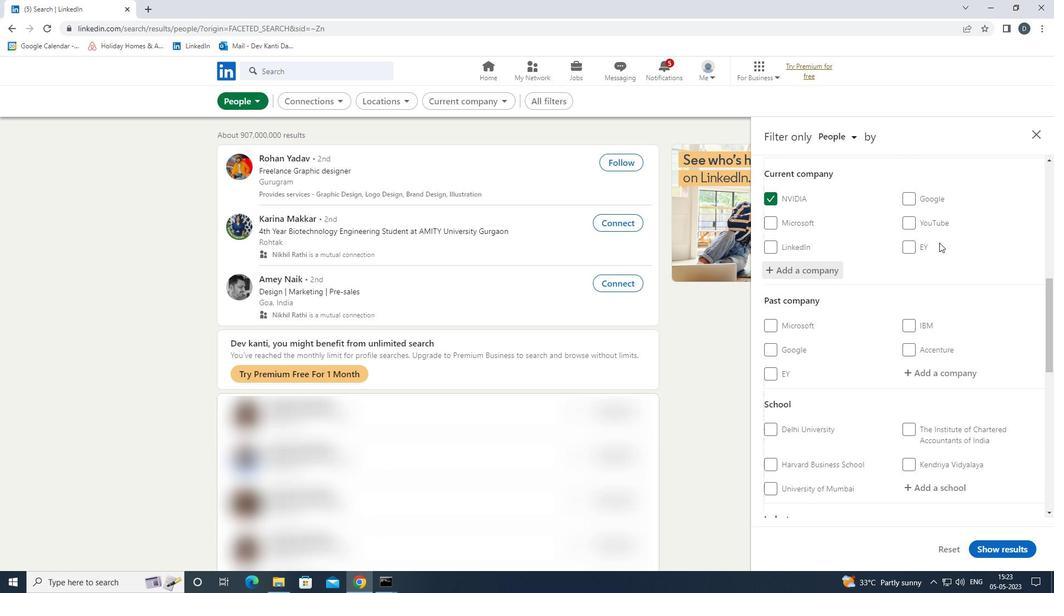 
Action: Mouse scrolled (941, 247) with delta (0, 0)
Screenshot: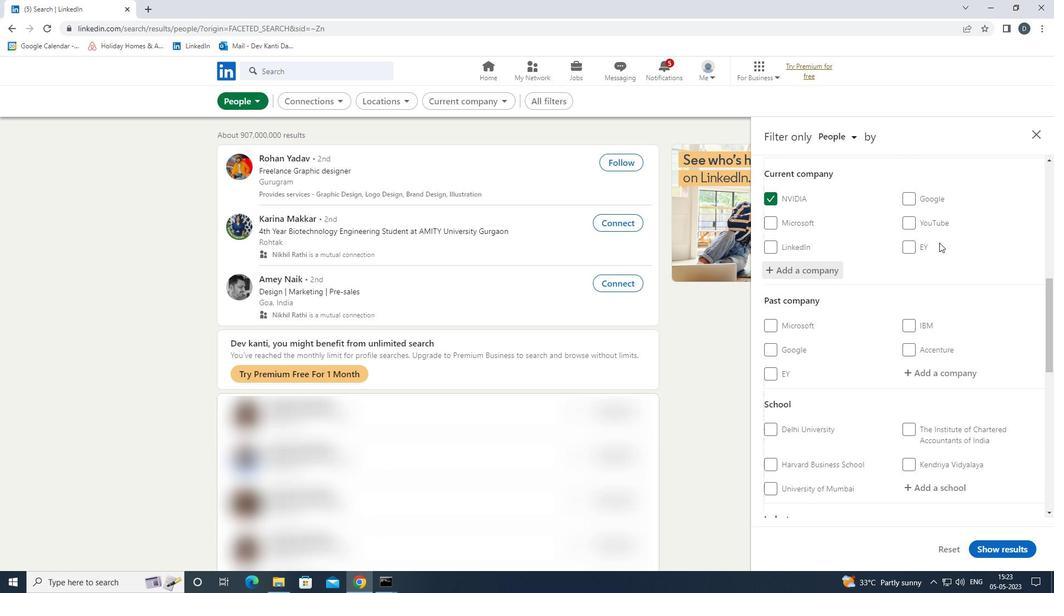 
Action: Mouse moved to (940, 373)
Screenshot: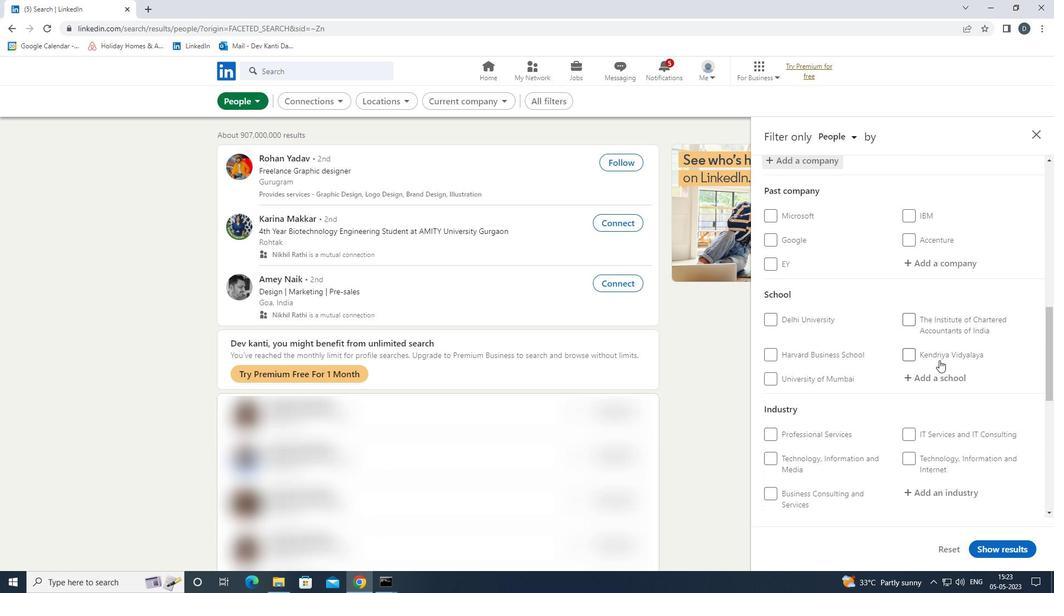 
Action: Mouse pressed left at (940, 373)
Screenshot: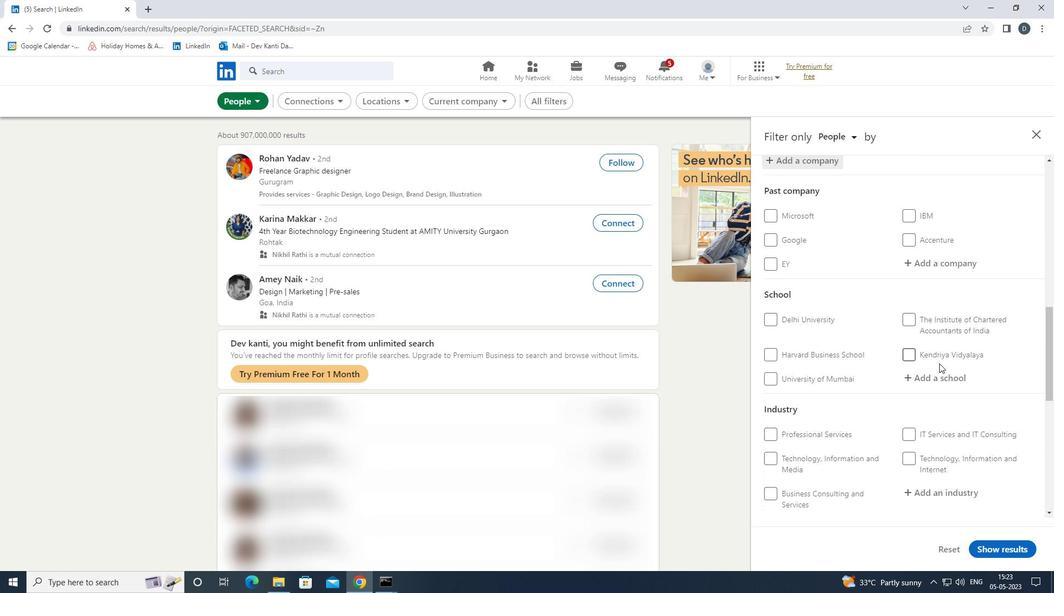 
Action: Mouse moved to (940, 374)
Screenshot: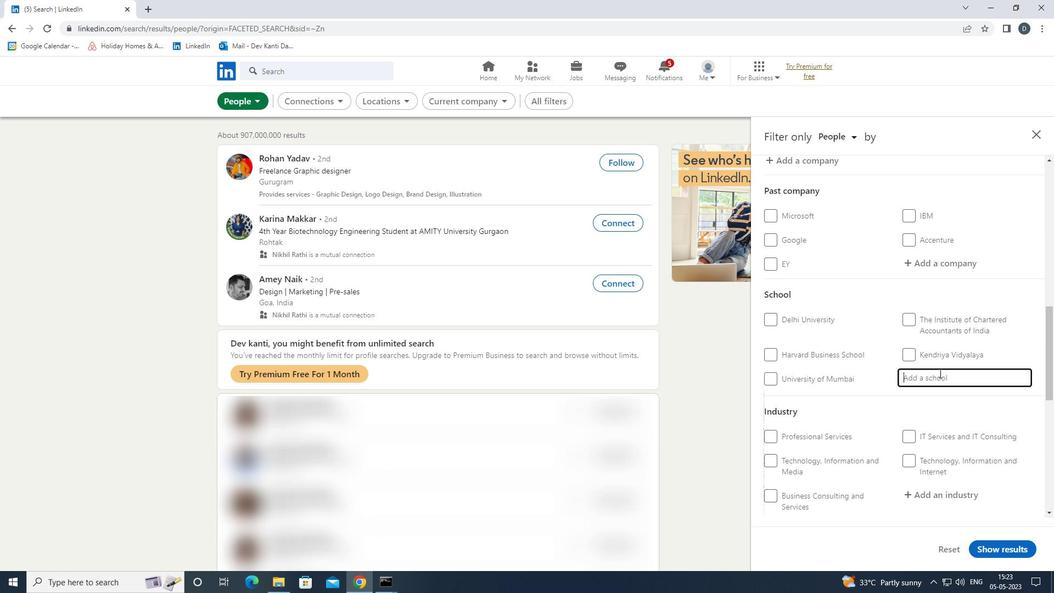 
Action: Key pressed <Key.shift>ADAMAS<Key.space><Key.down><Key.down><Key.enter>
Screenshot: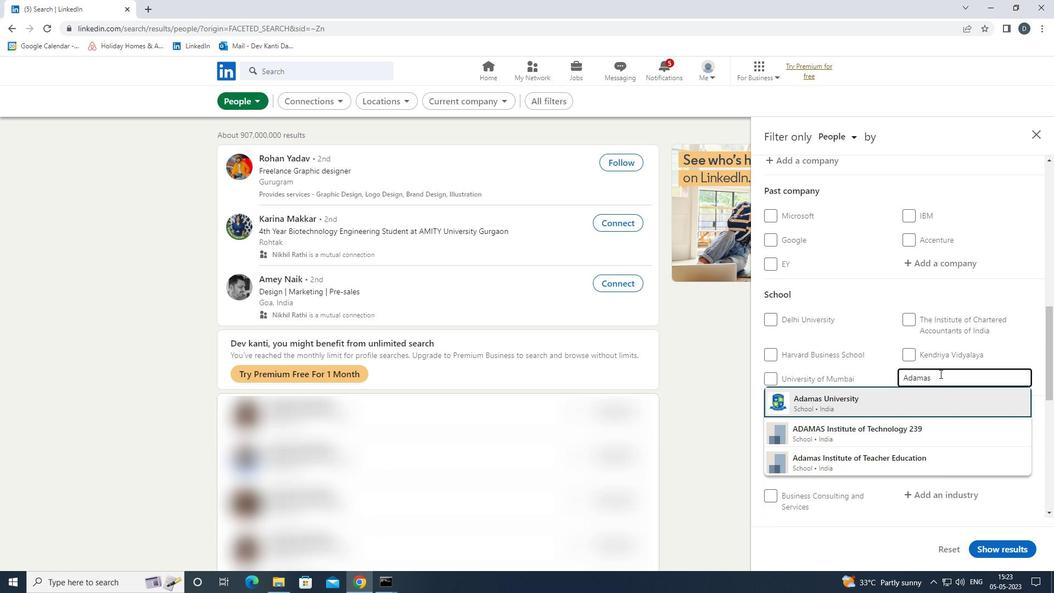 
Action: Mouse moved to (942, 365)
Screenshot: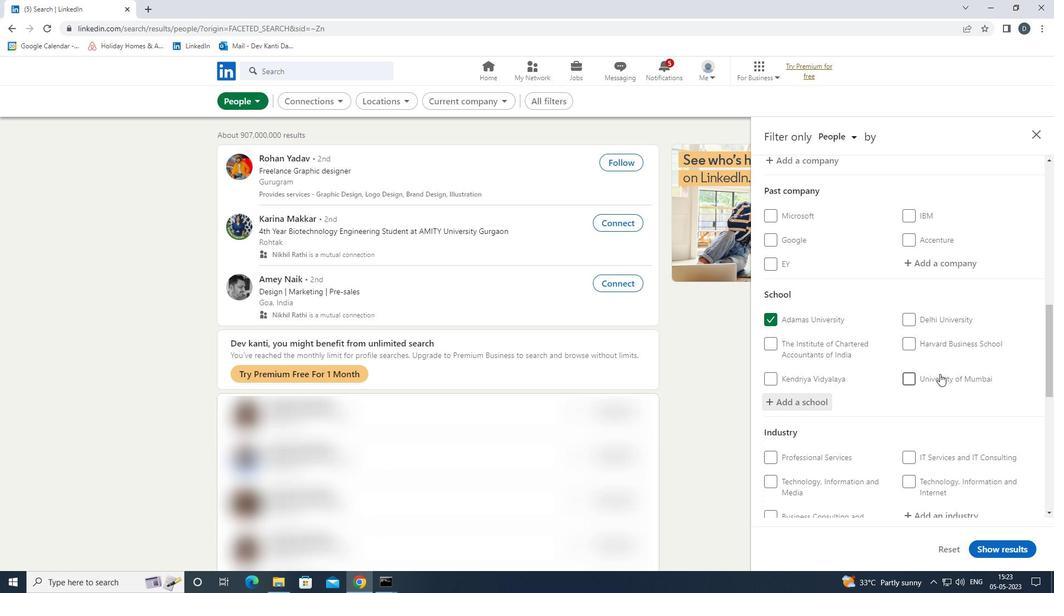 
Action: Mouse scrolled (942, 365) with delta (0, 0)
Screenshot: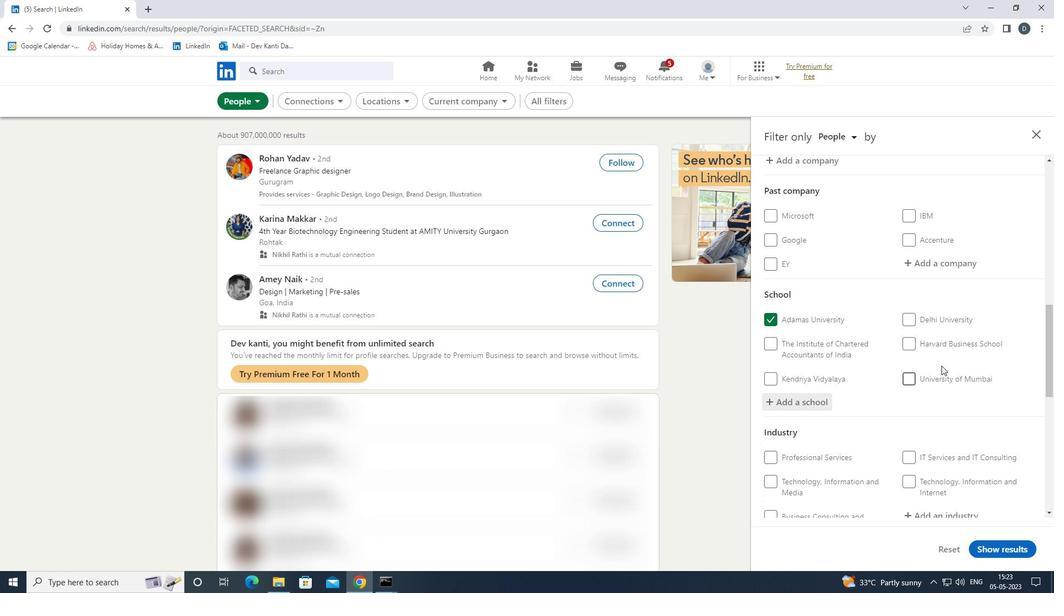 
Action: Mouse scrolled (942, 365) with delta (0, 0)
Screenshot: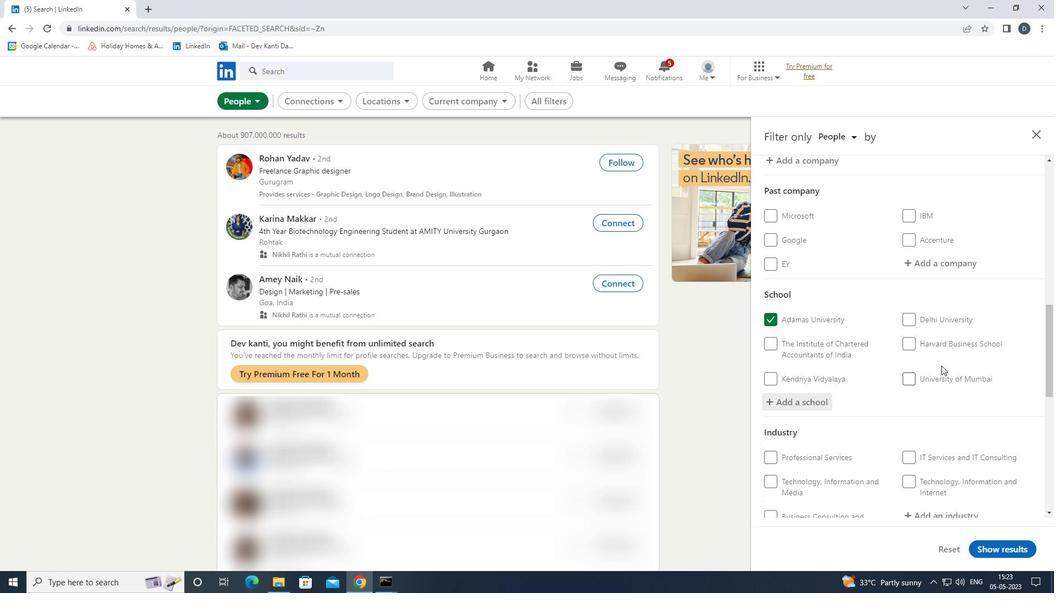
Action: Mouse moved to (942, 367)
Screenshot: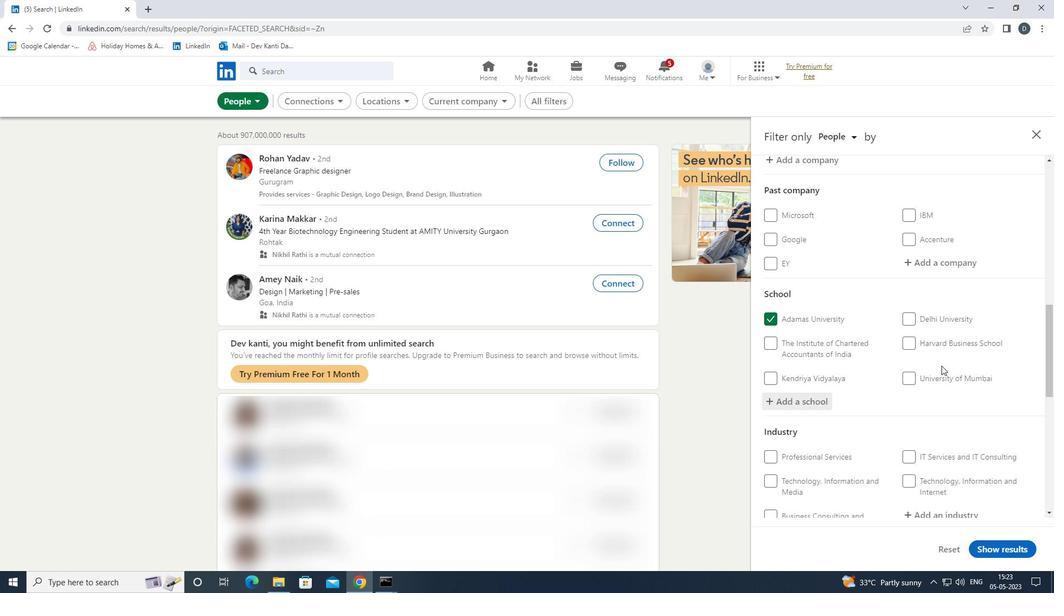 
Action: Mouse scrolled (942, 367) with delta (0, 0)
Screenshot: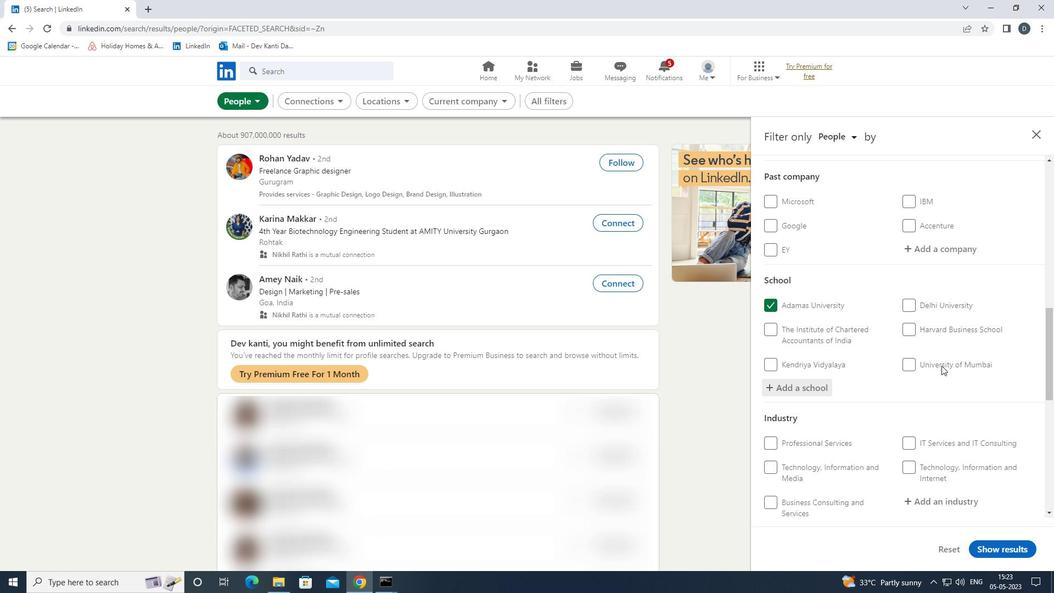
Action: Mouse moved to (956, 348)
Screenshot: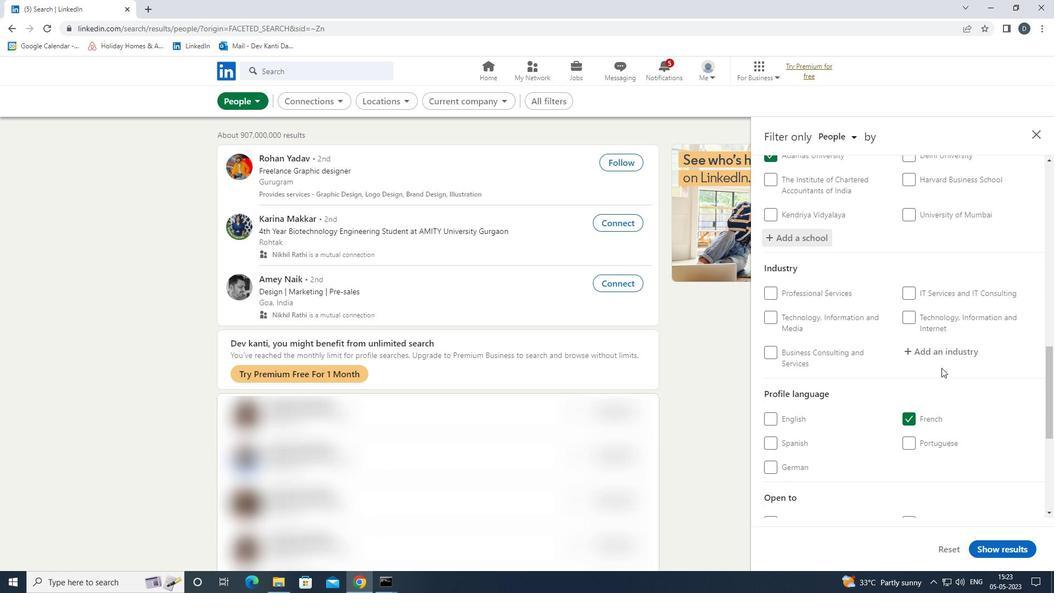 
Action: Mouse pressed left at (956, 348)
Screenshot: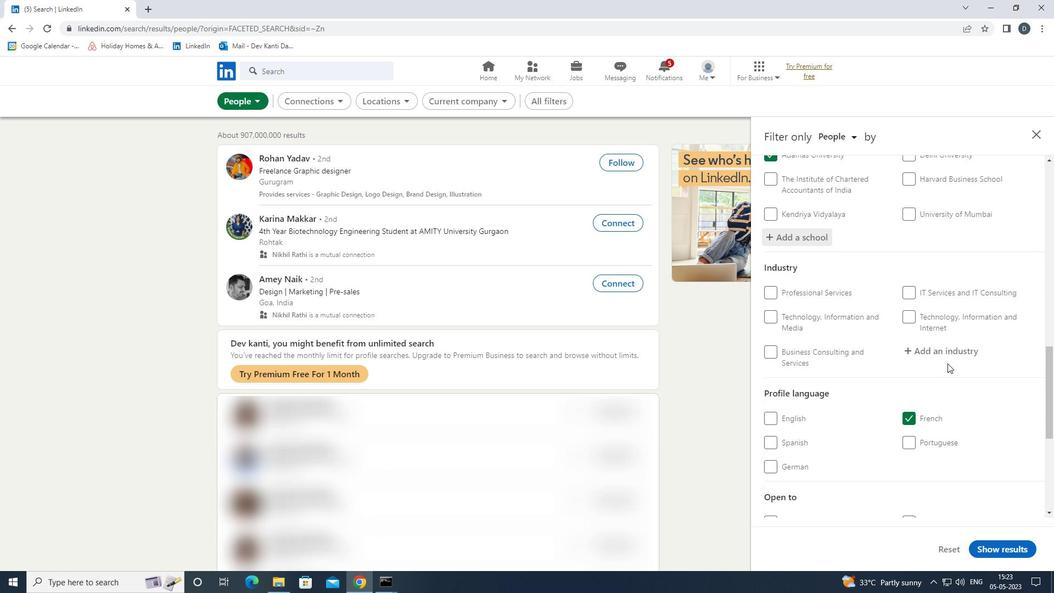 
Action: Key pressed <Key.shift>MOVIES<Key.space>AD<Key.backspace>ND<Key.space><Key.shift>SOUND<Key.space><Key.shift>RECORDING<Key.down><Key.enter>
Screenshot: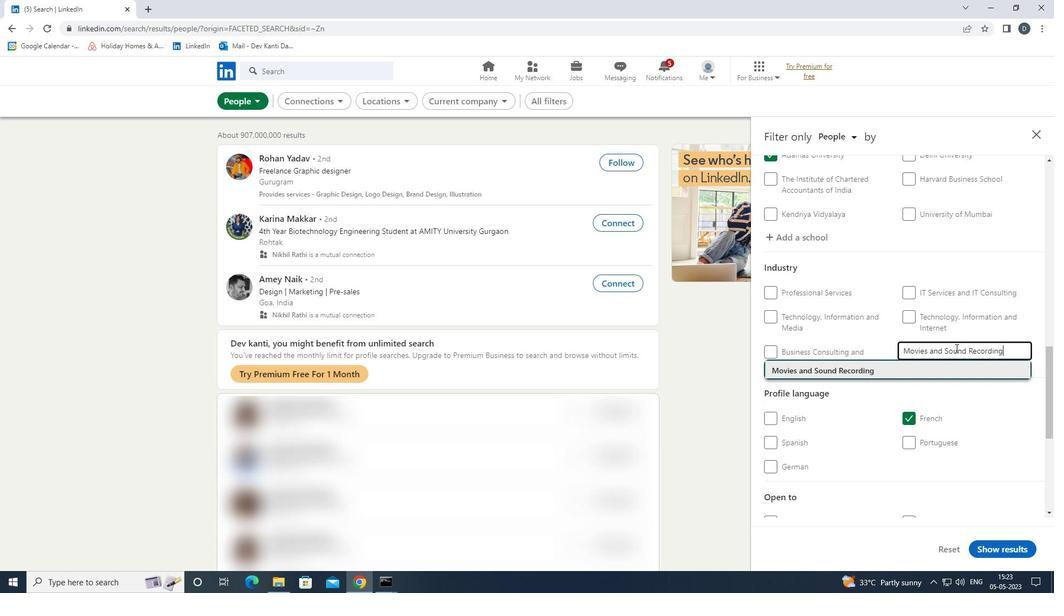 
Action: Mouse moved to (953, 351)
Screenshot: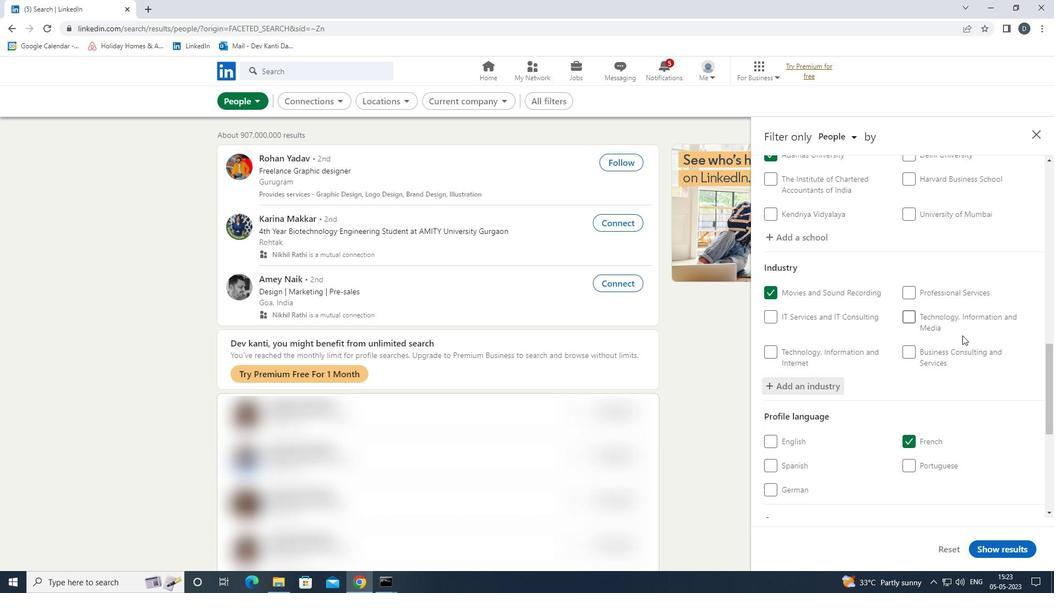 
Action: Mouse scrolled (953, 350) with delta (0, 0)
Screenshot: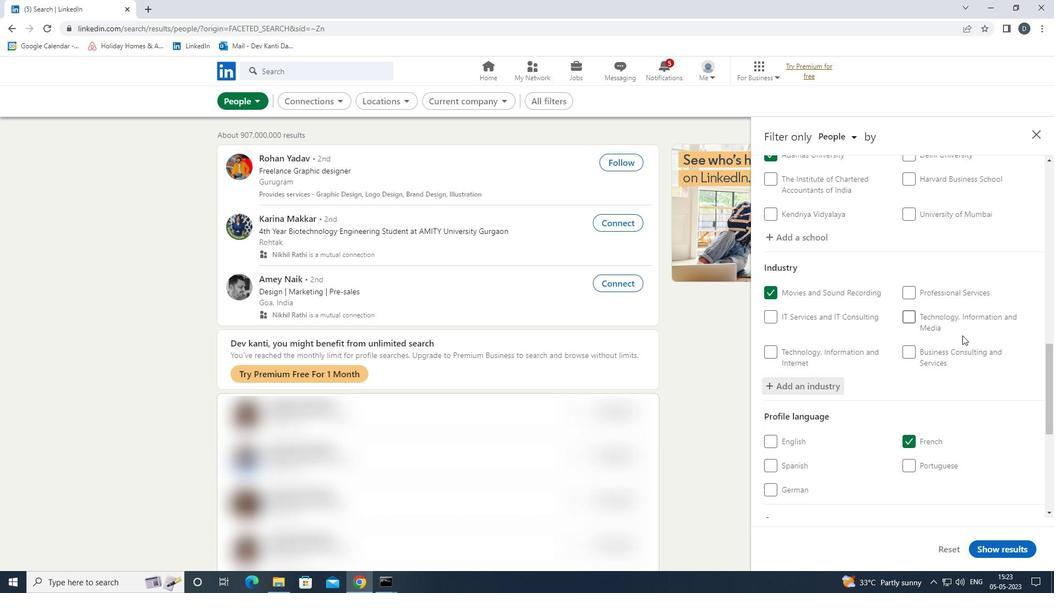 
Action: Mouse moved to (952, 353)
Screenshot: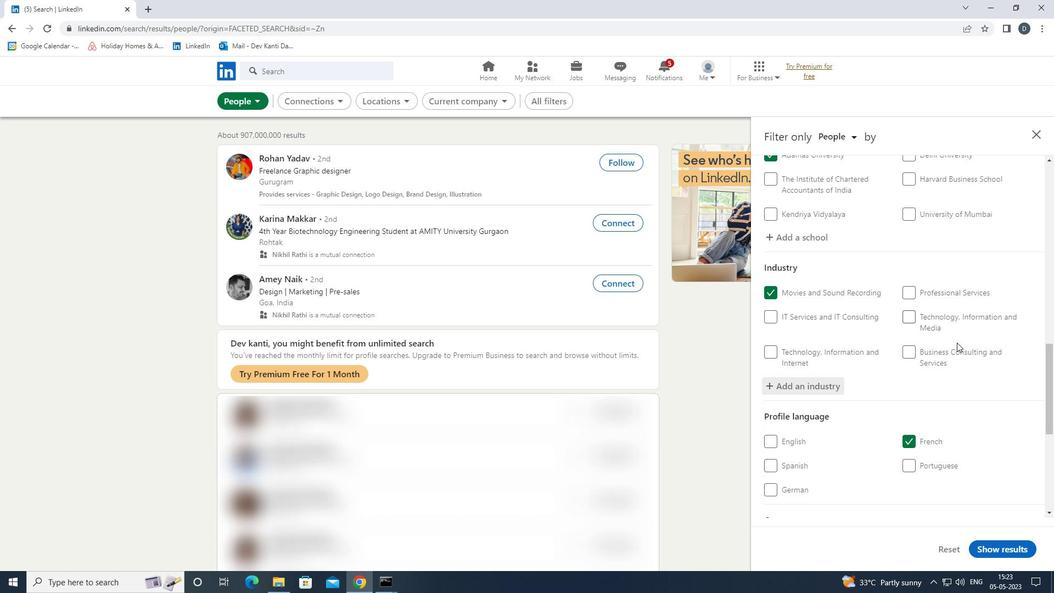 
Action: Mouse scrolled (952, 353) with delta (0, 0)
Screenshot: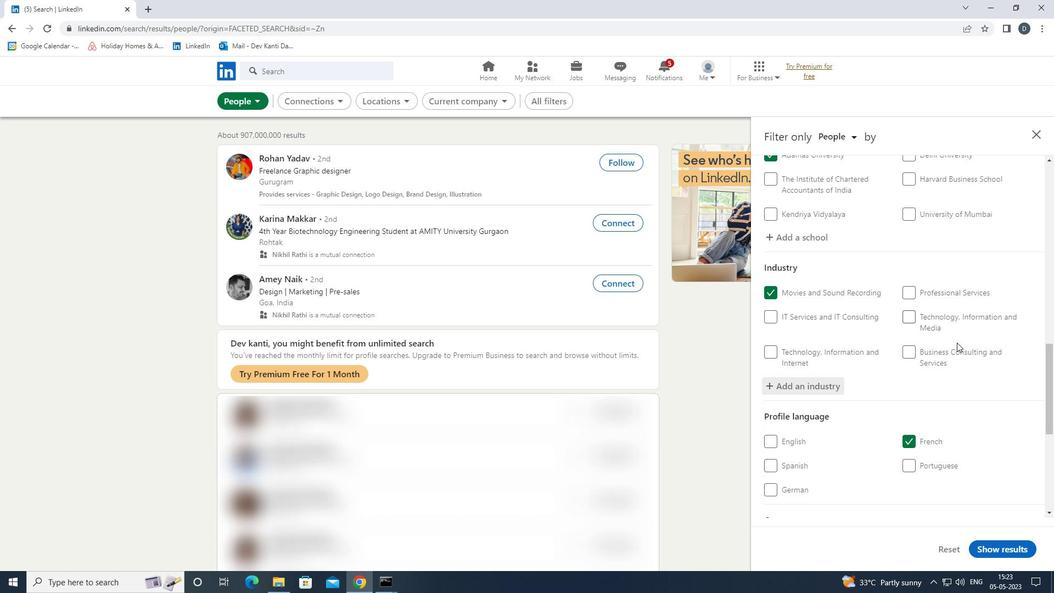 
Action: Mouse moved to (952, 354)
Screenshot: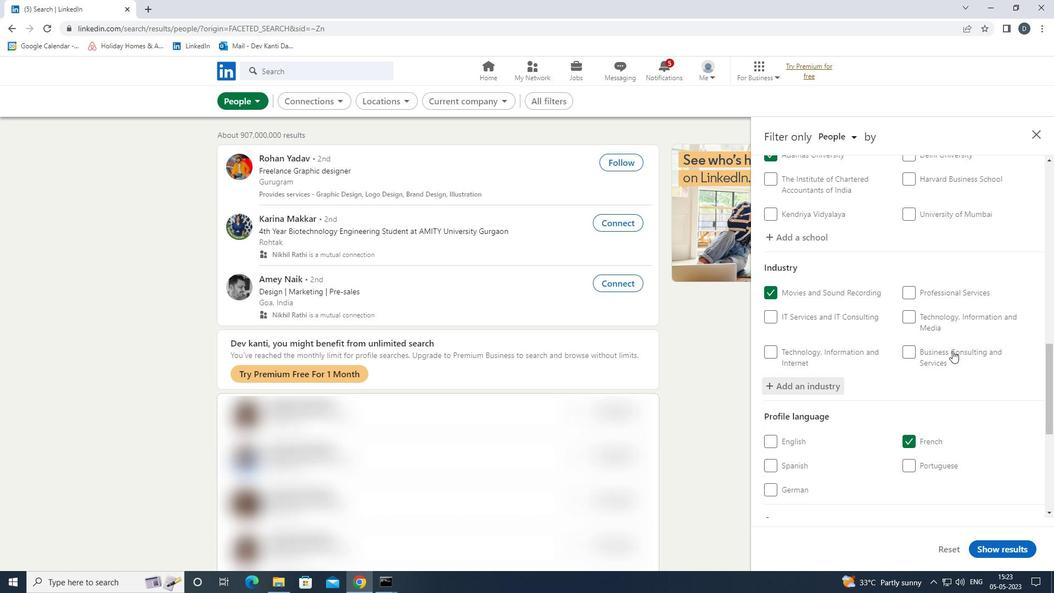 
Action: Mouse scrolled (952, 354) with delta (0, 0)
Screenshot: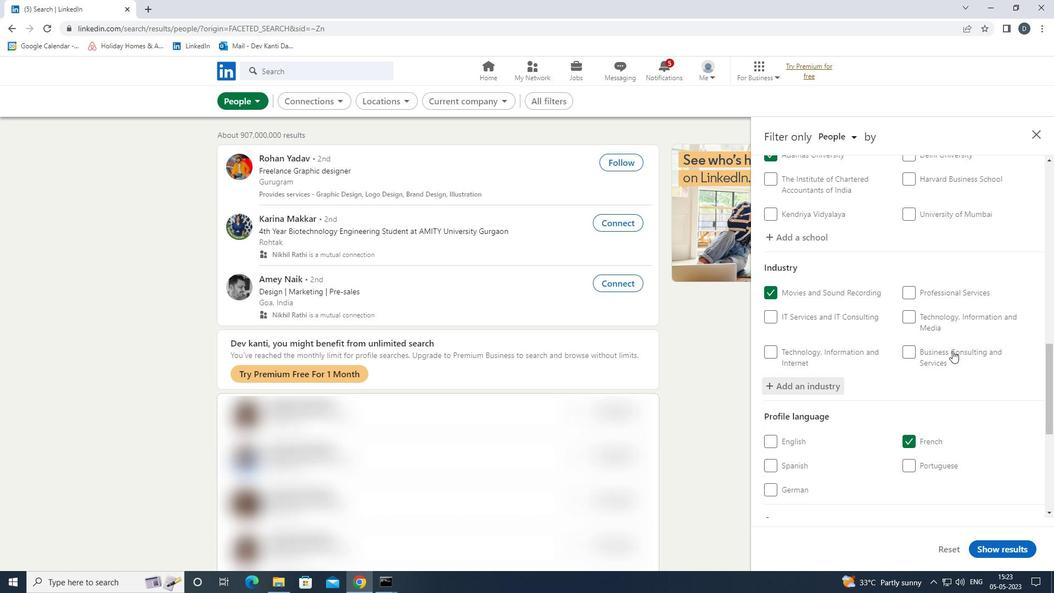 
Action: Mouse moved to (952, 363)
Screenshot: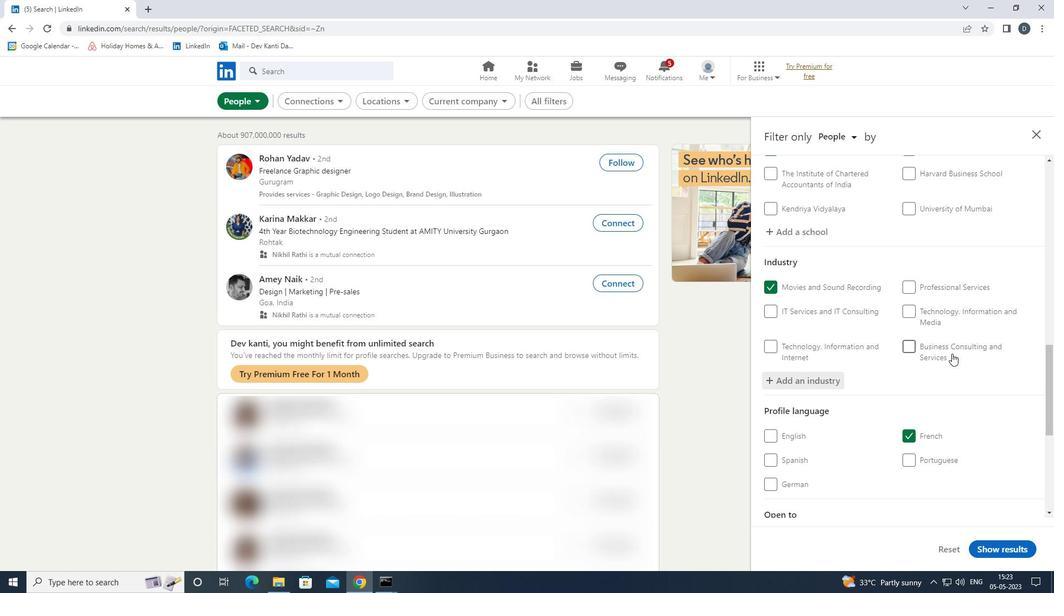 
Action: Mouse scrolled (952, 362) with delta (0, 0)
Screenshot: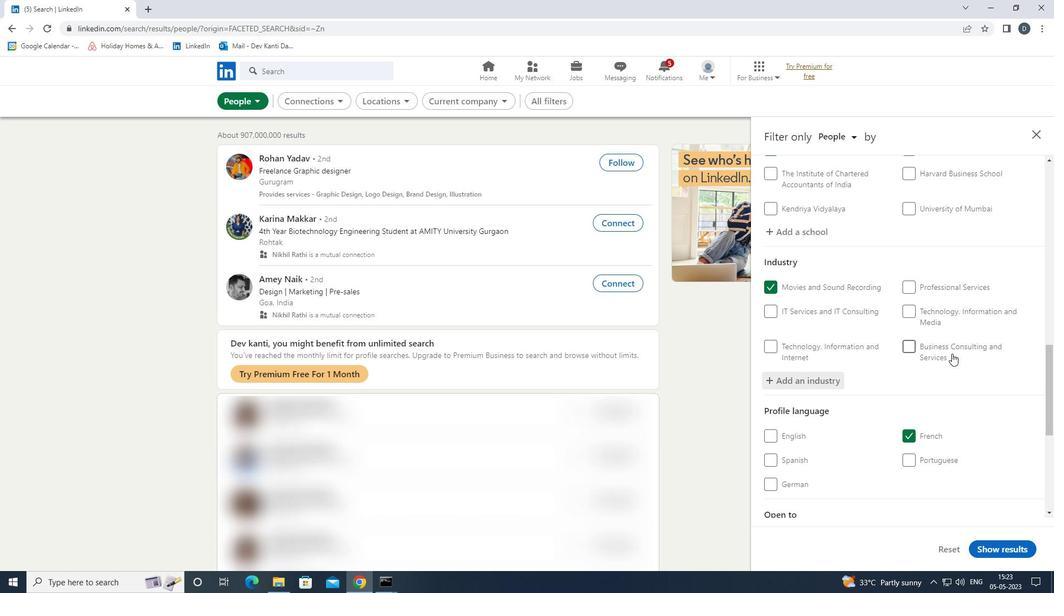 
Action: Mouse moved to (933, 438)
Screenshot: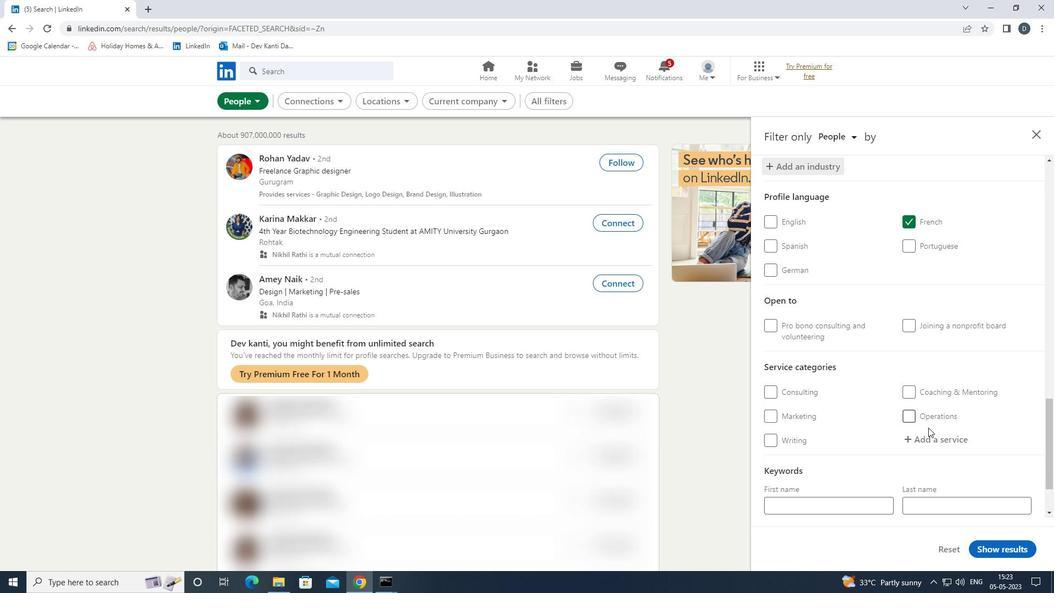 
Action: Mouse pressed left at (933, 438)
Screenshot: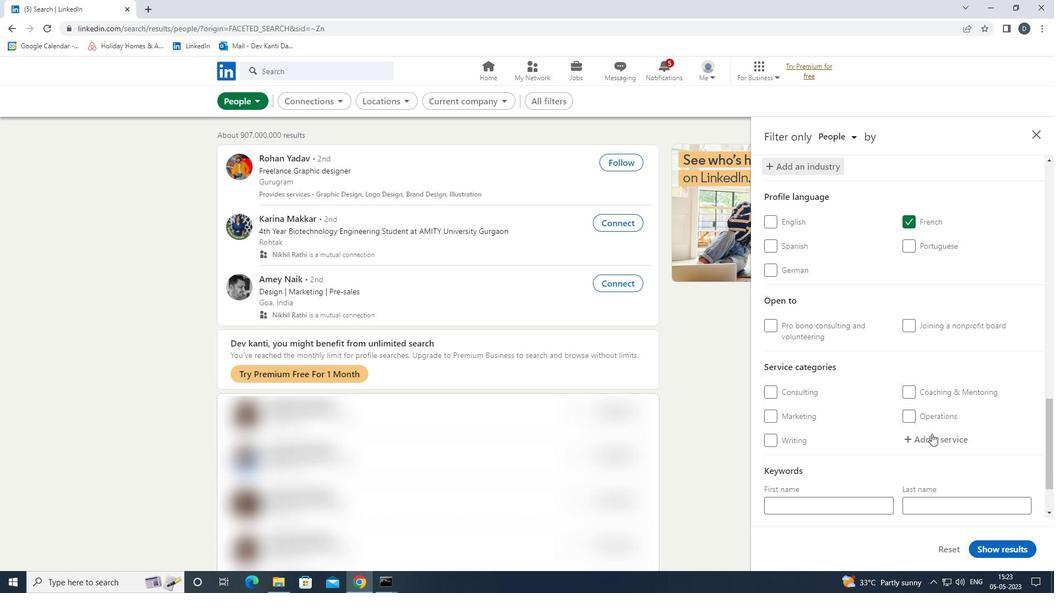 
Action: Mouse moved to (933, 438)
Screenshot: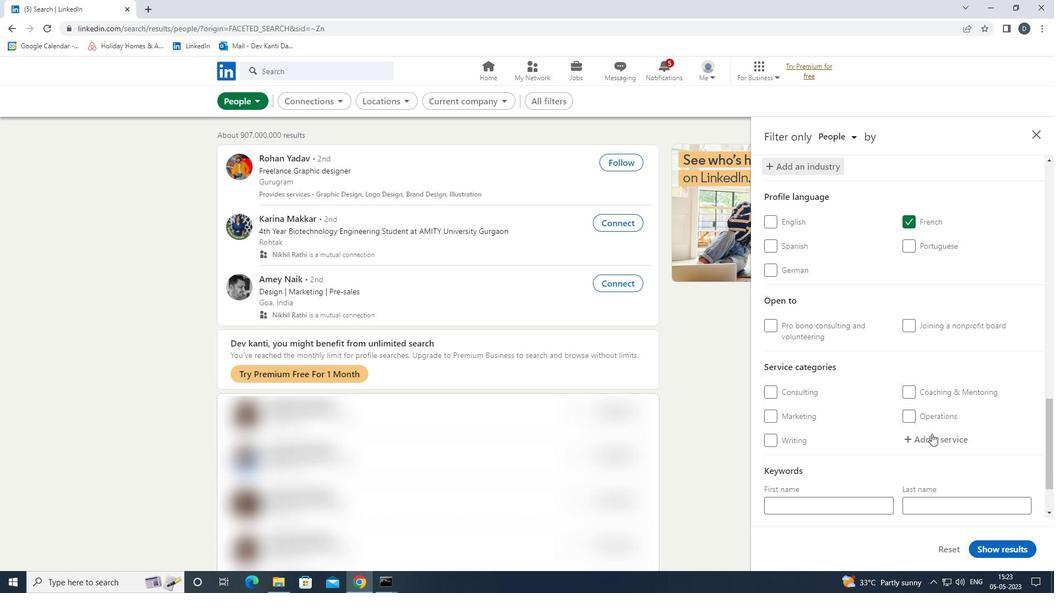 
Action: Key pressed <Key.shift>STRATEGIC<Key.space><Key.shift>PLANNING<Key.down><Key.enter>
Screenshot: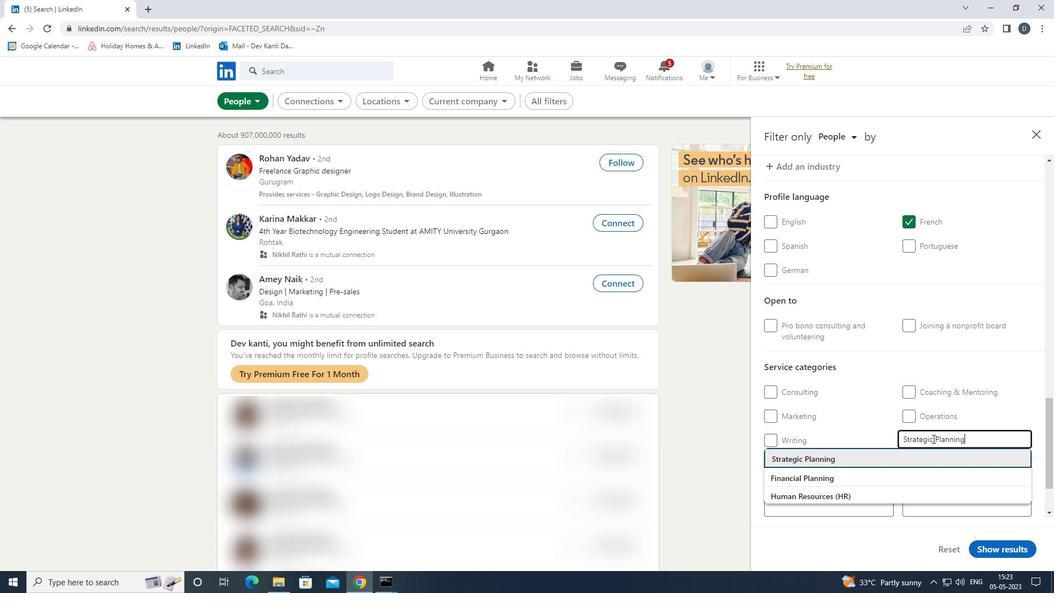 
Action: Mouse moved to (983, 409)
Screenshot: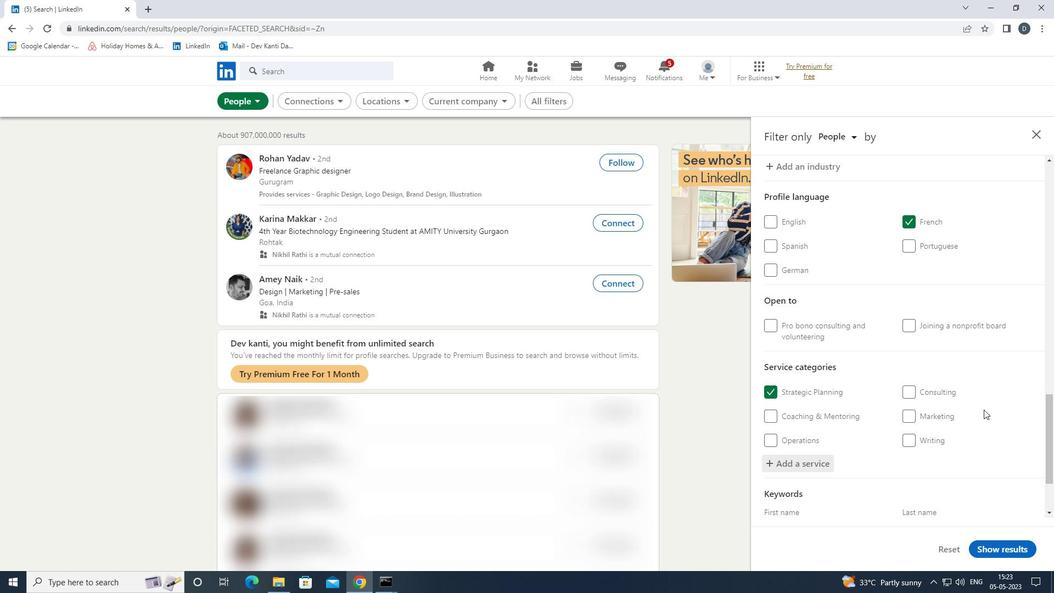 
Action: Mouse scrolled (983, 409) with delta (0, 0)
Screenshot: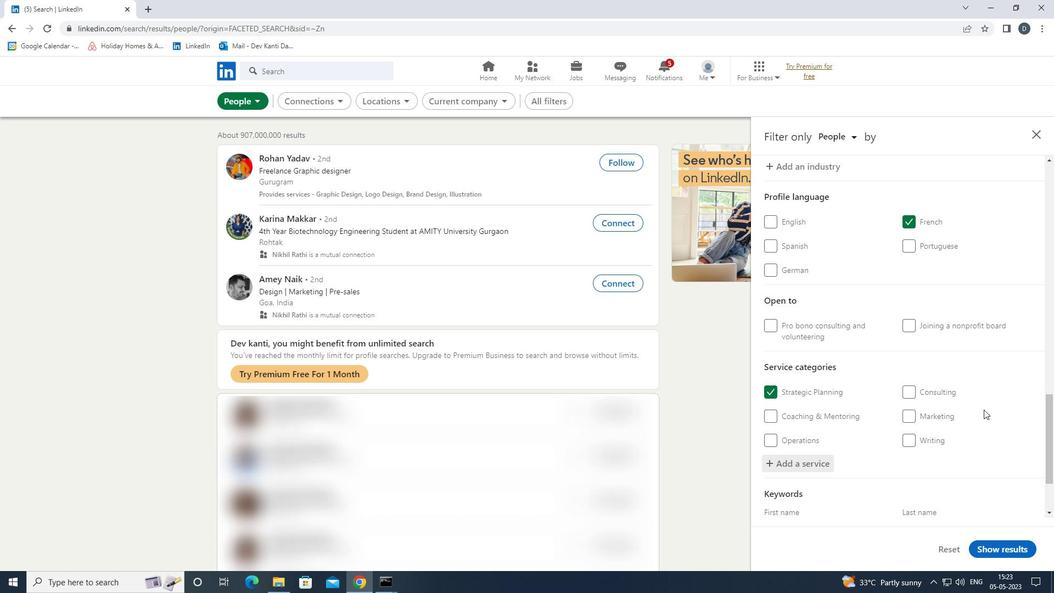 
Action: Mouse moved to (976, 411)
Screenshot: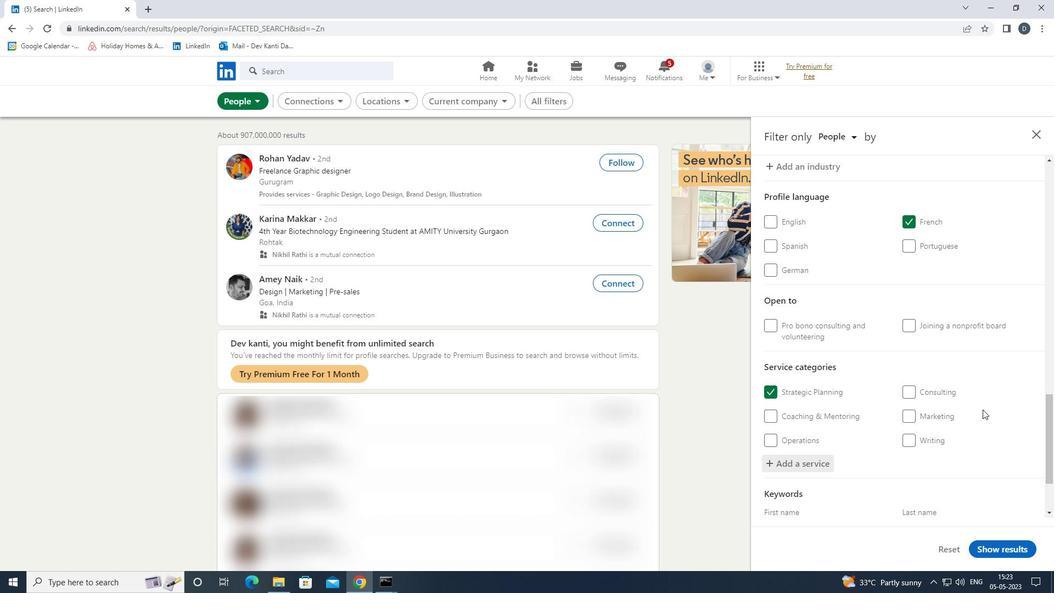 
Action: Mouse scrolled (976, 410) with delta (0, 0)
Screenshot: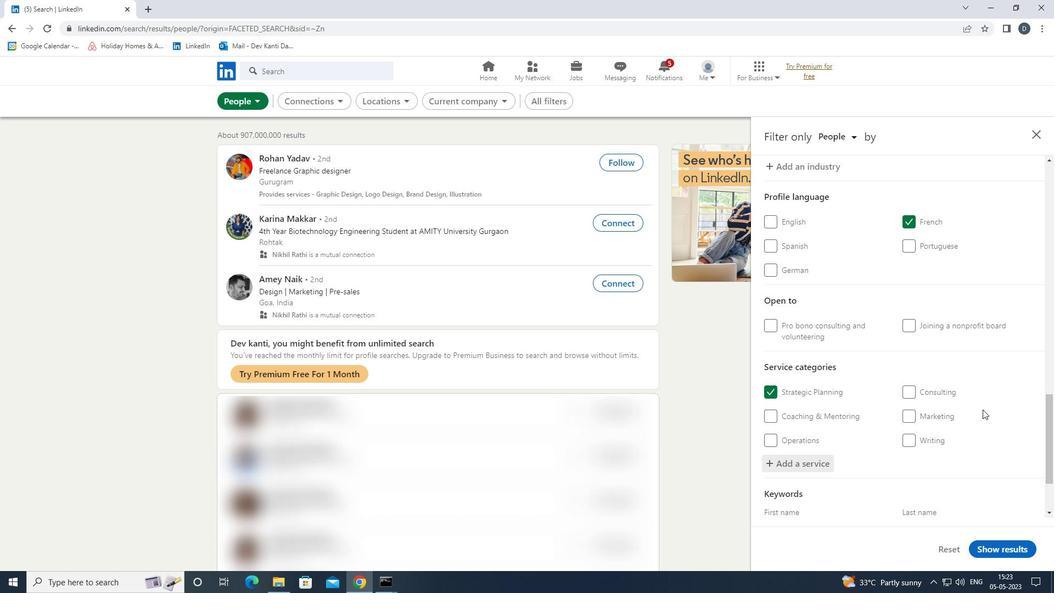 
Action: Mouse moved to (970, 413)
Screenshot: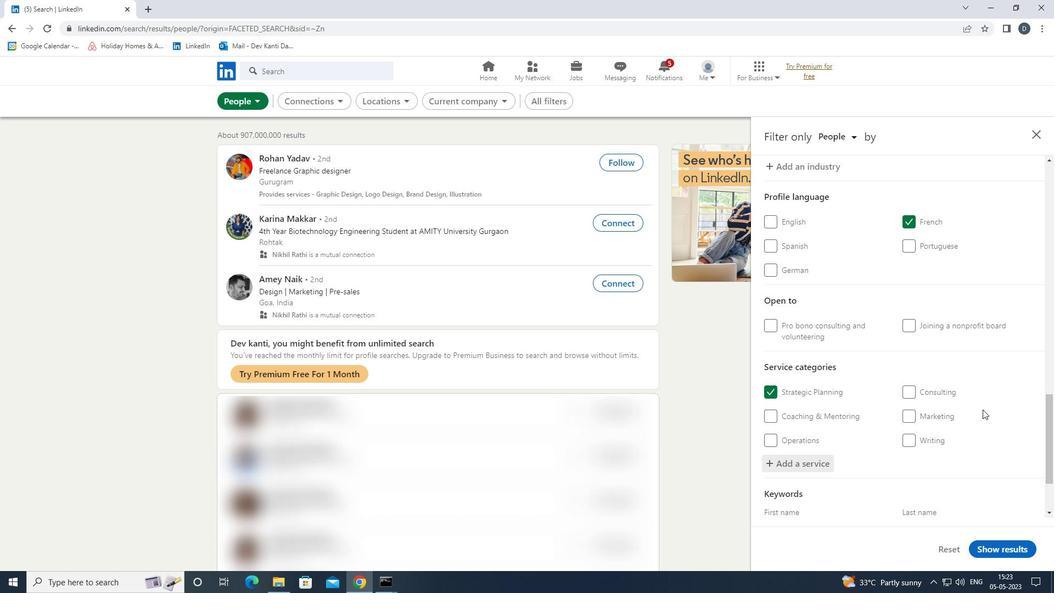 
Action: Mouse scrolled (970, 412) with delta (0, 0)
Screenshot: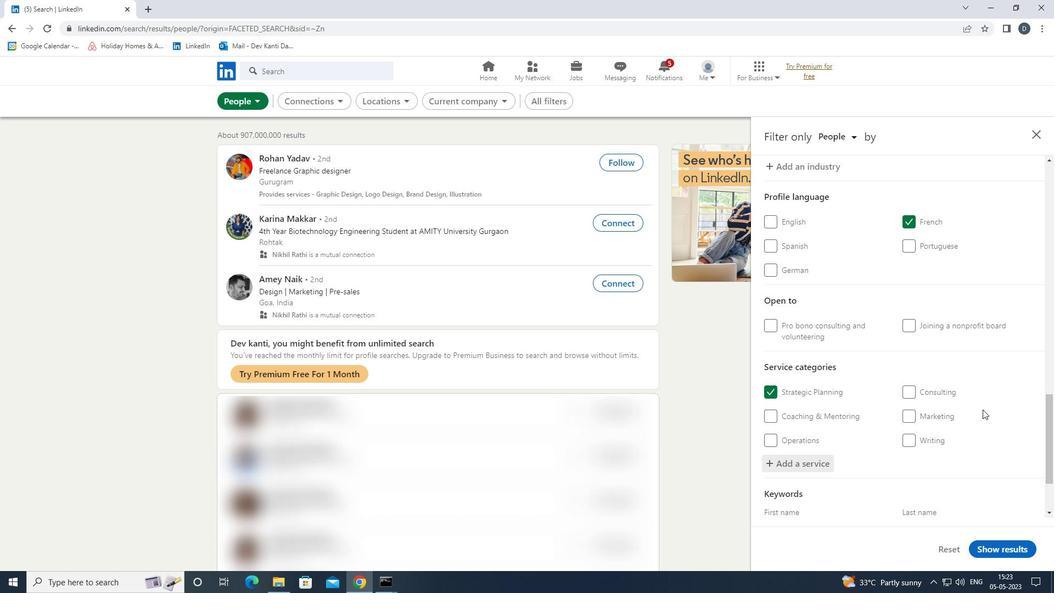 
Action: Mouse moved to (965, 415)
Screenshot: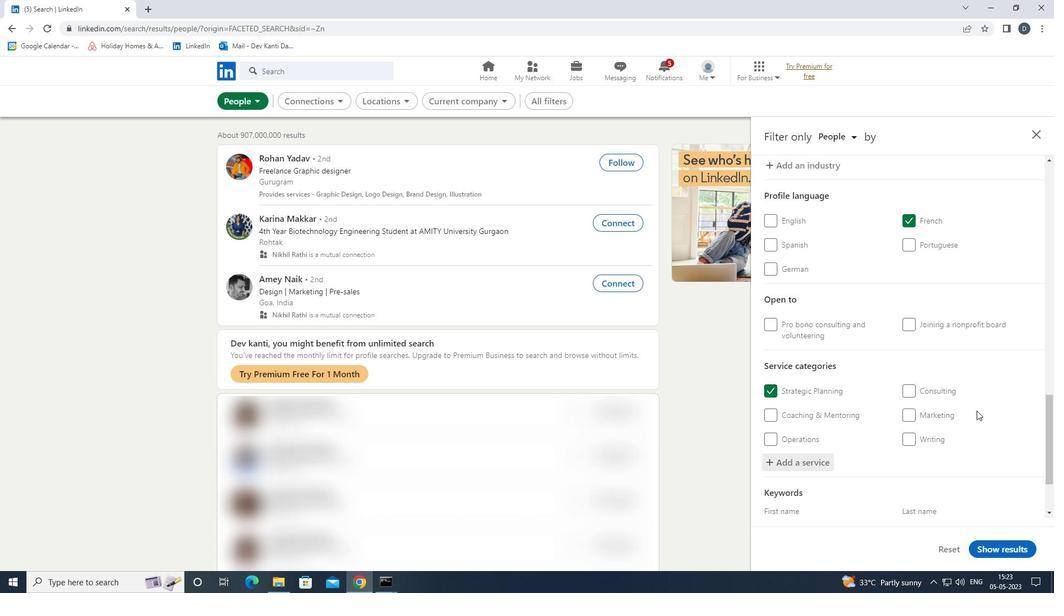 
Action: Mouse scrolled (965, 415) with delta (0, 0)
Screenshot: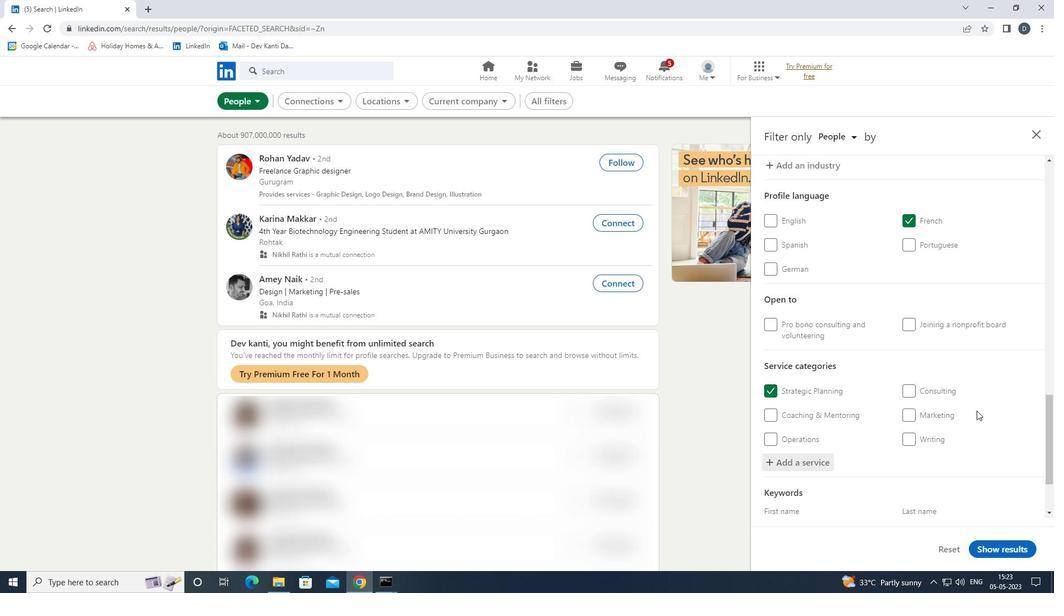 
Action: Mouse moved to (879, 462)
Screenshot: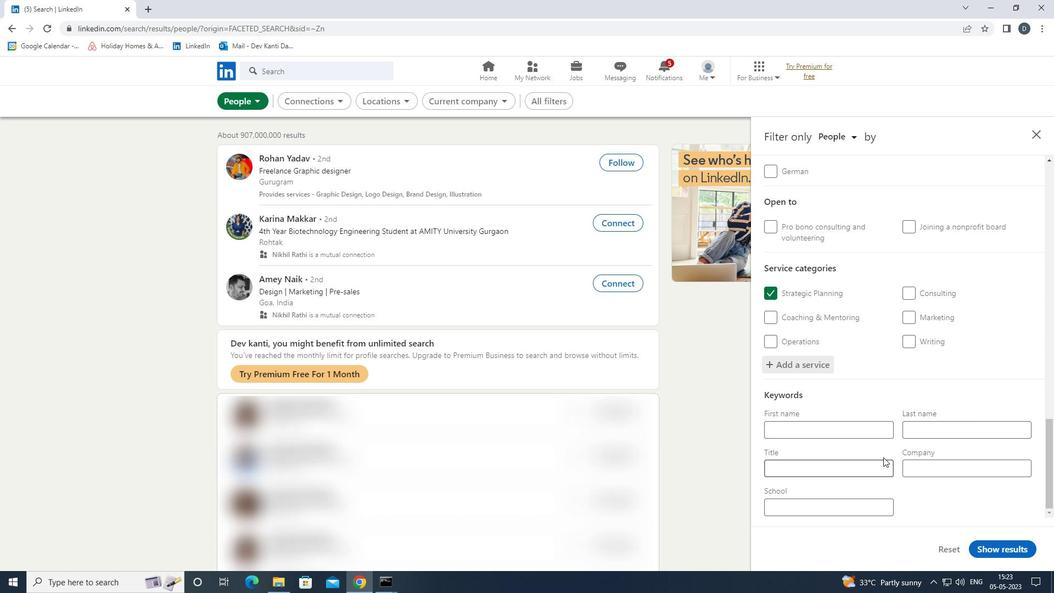 
Action: Mouse pressed left at (879, 462)
Screenshot: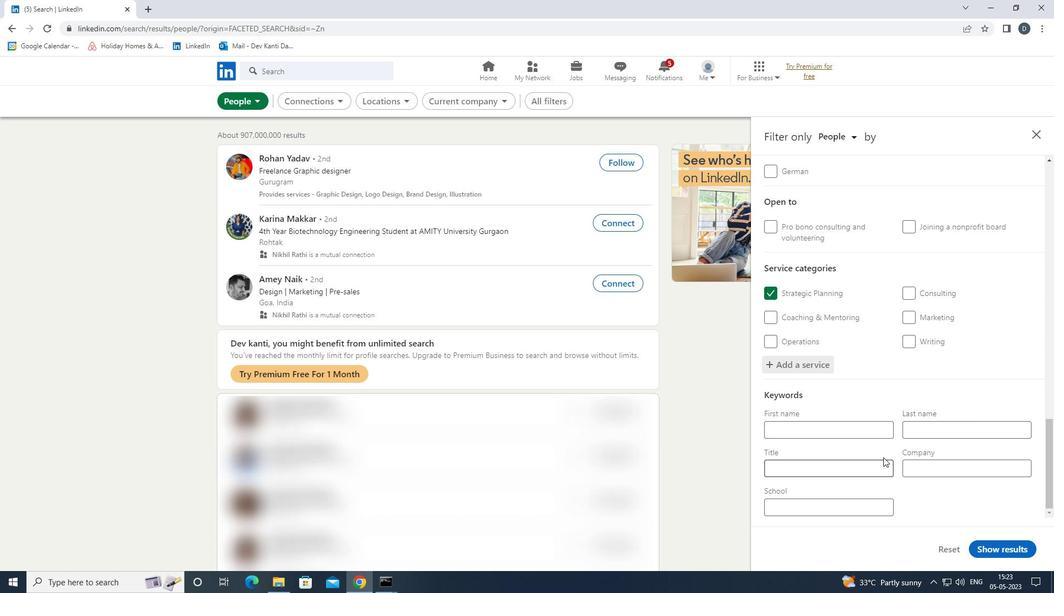 
Action: Mouse moved to (876, 462)
Screenshot: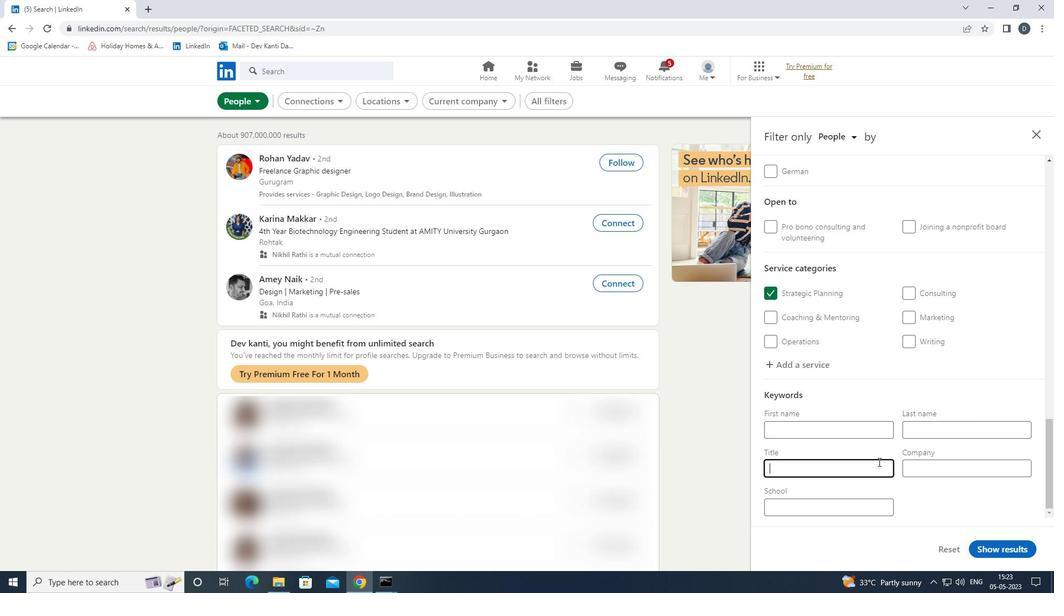 
Action: Key pressed <Key.shift>SUICIDE<Key.space><Key.shift>HT<Key.backspace>OTLINE<Key.space><Key.shift>VOLUNTEER
Screenshot: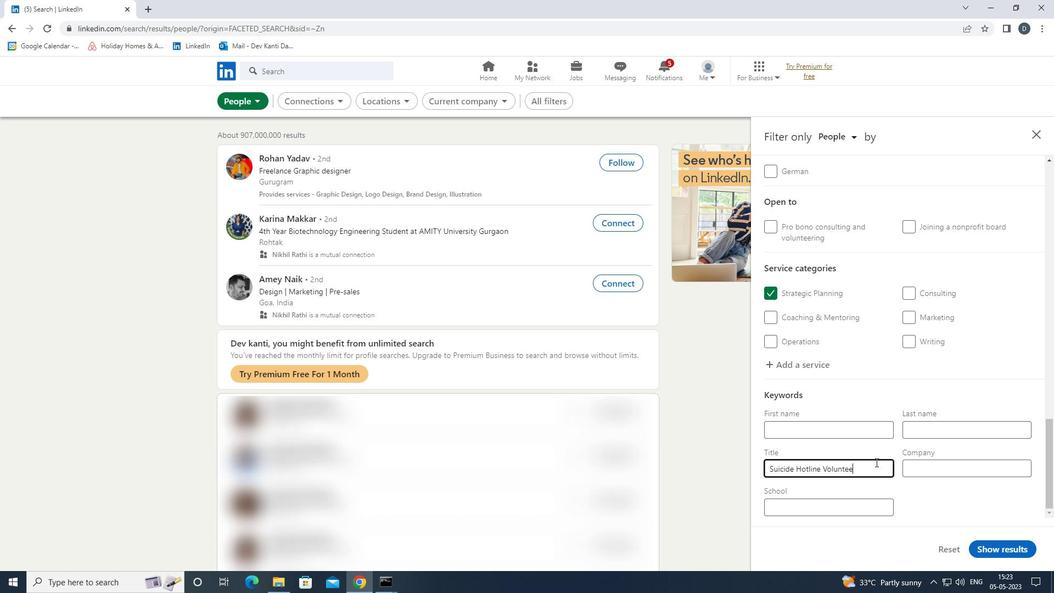 
Action: Mouse moved to (996, 547)
Screenshot: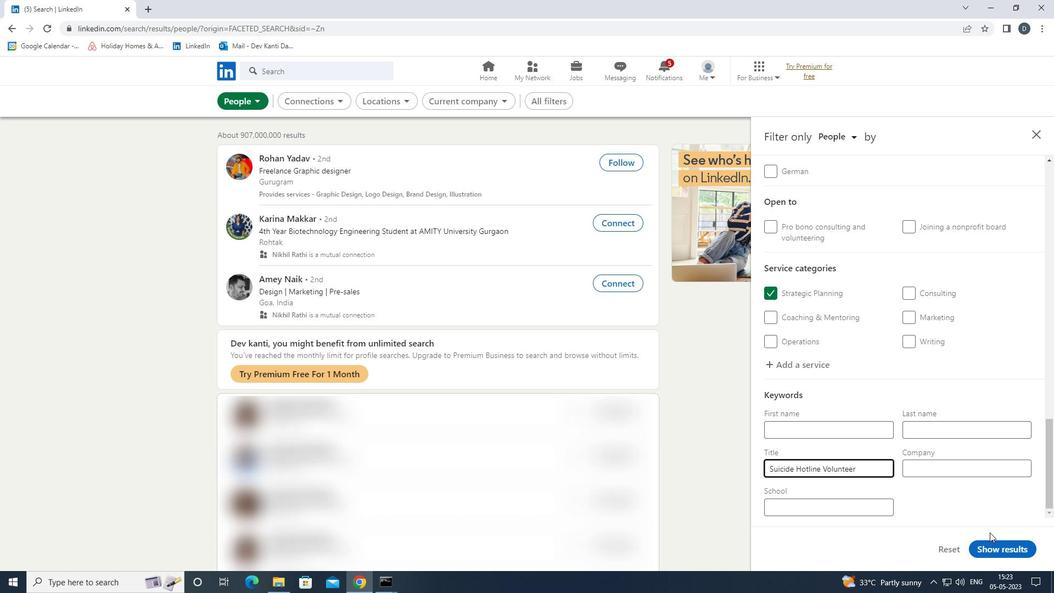
Action: Mouse pressed left at (996, 547)
Screenshot: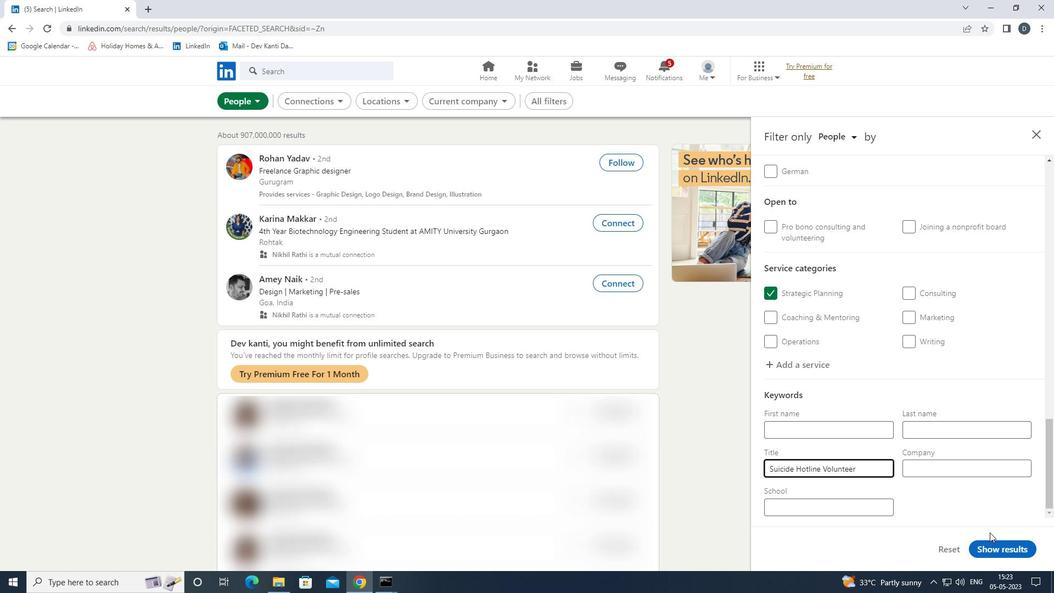 
Action: Mouse moved to (944, 277)
Screenshot: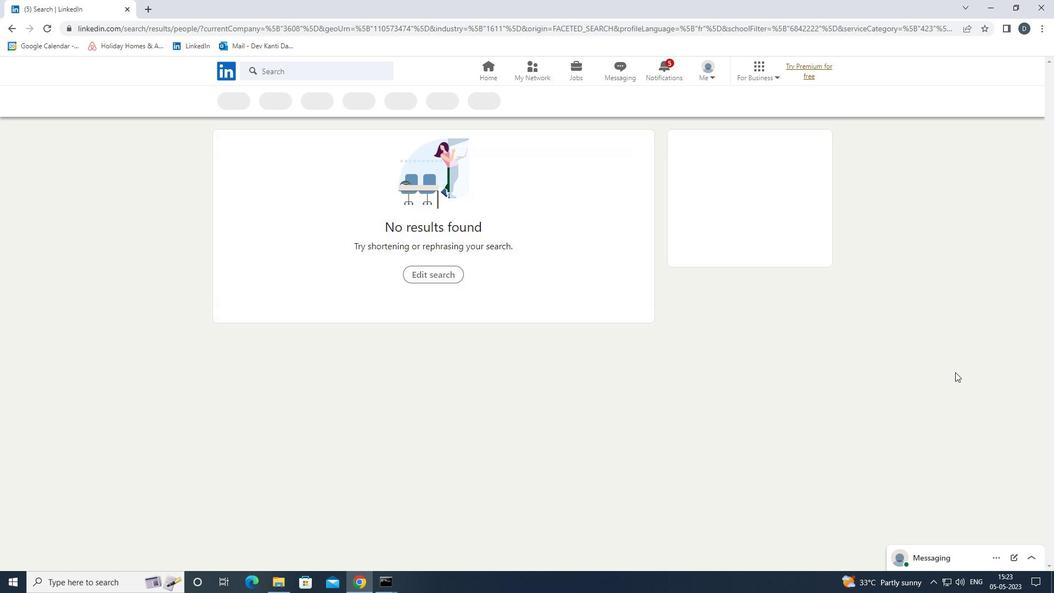 
